 Task: Search one way flight ticket for 4 adults, 1 infant in seat and 1 infant on lap in premium economy from Tulsa: Tulsa International Airport to Springfield: Abraham Lincoln Capital Airport on 5-2-2023. Choice of flights is Alaska. Number of bags: 3 checked bags. Price is upto 93000. Outbound departure time preference is 17:45.
Action: Mouse moved to (280, 254)
Screenshot: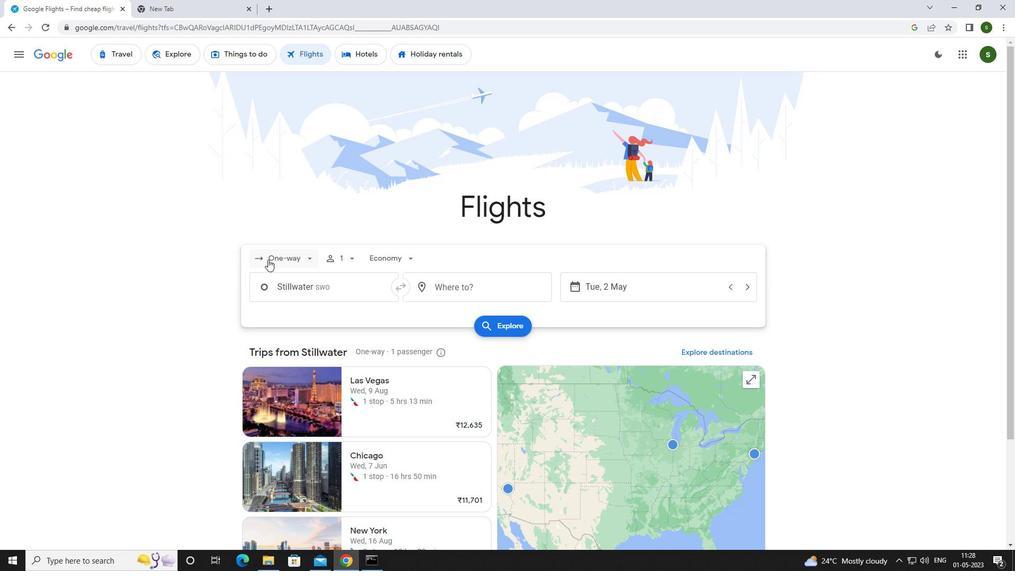 
Action: Mouse pressed left at (280, 254)
Screenshot: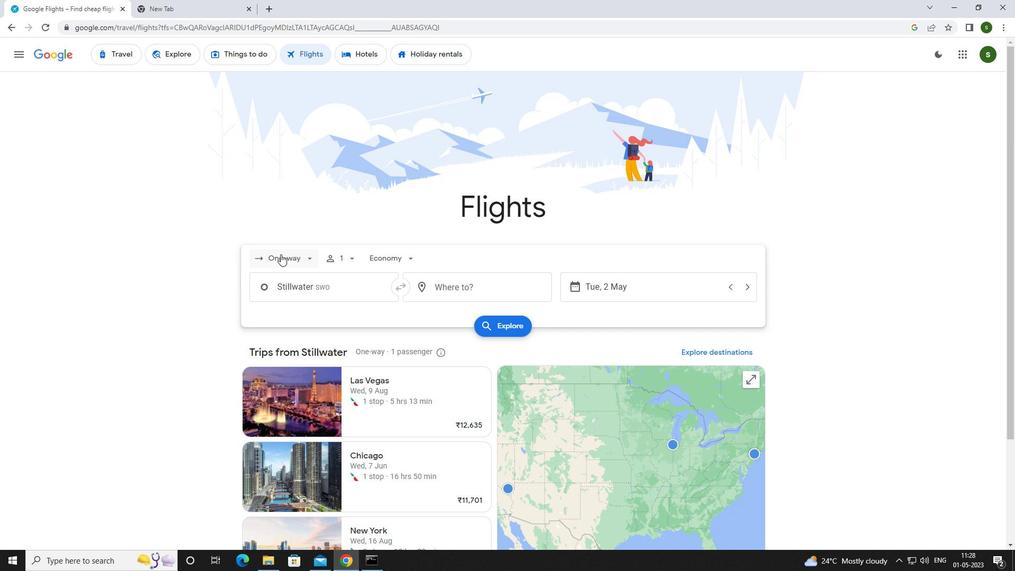 
Action: Mouse moved to (306, 304)
Screenshot: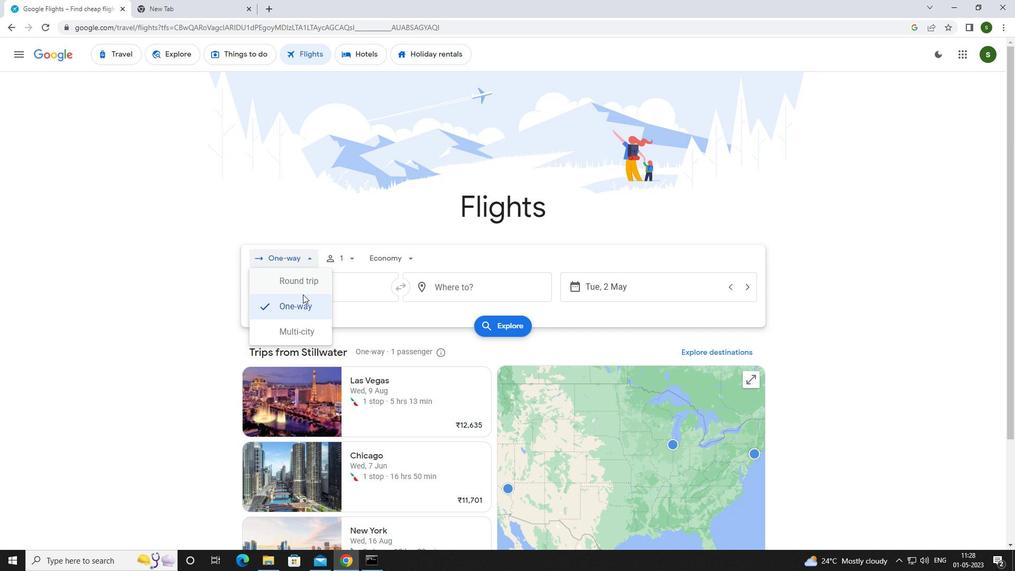 
Action: Mouse pressed left at (306, 304)
Screenshot: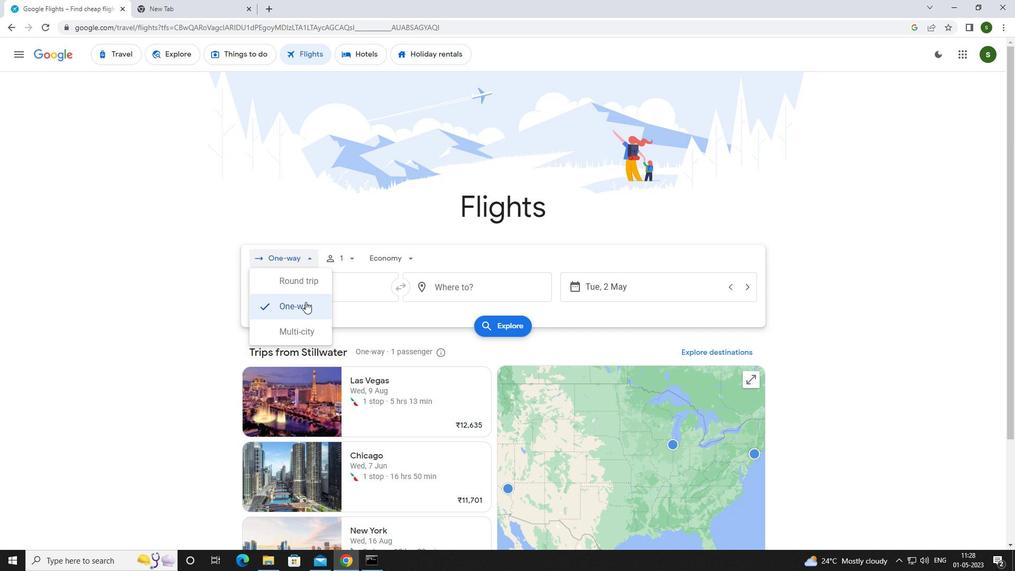 
Action: Mouse moved to (355, 259)
Screenshot: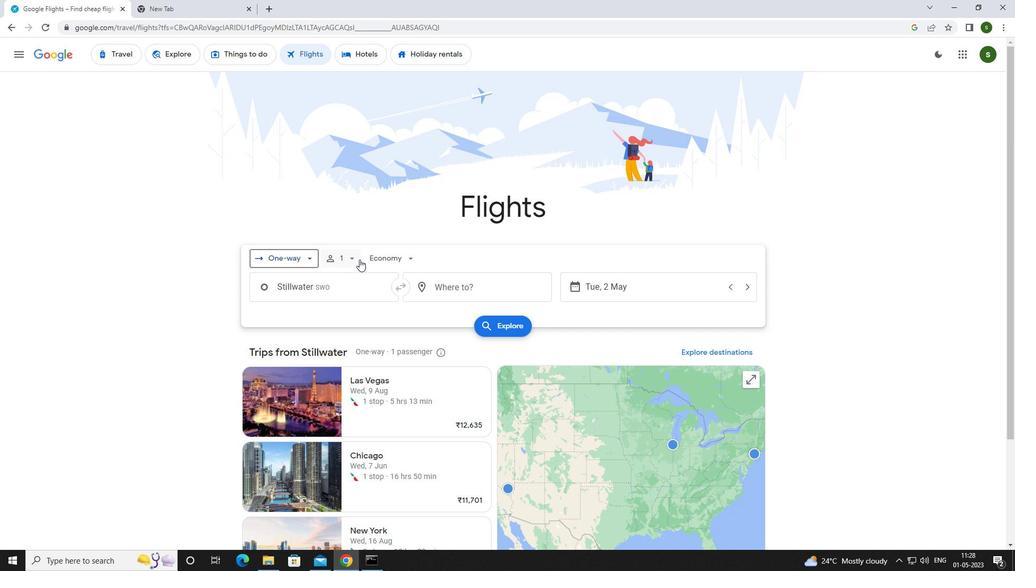 
Action: Mouse pressed left at (355, 259)
Screenshot: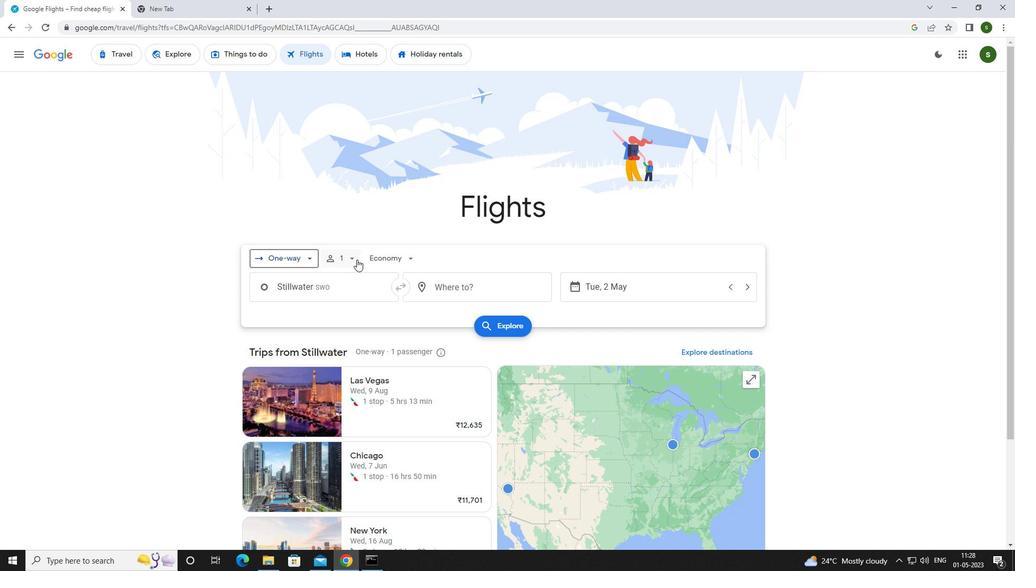 
Action: Mouse moved to (437, 283)
Screenshot: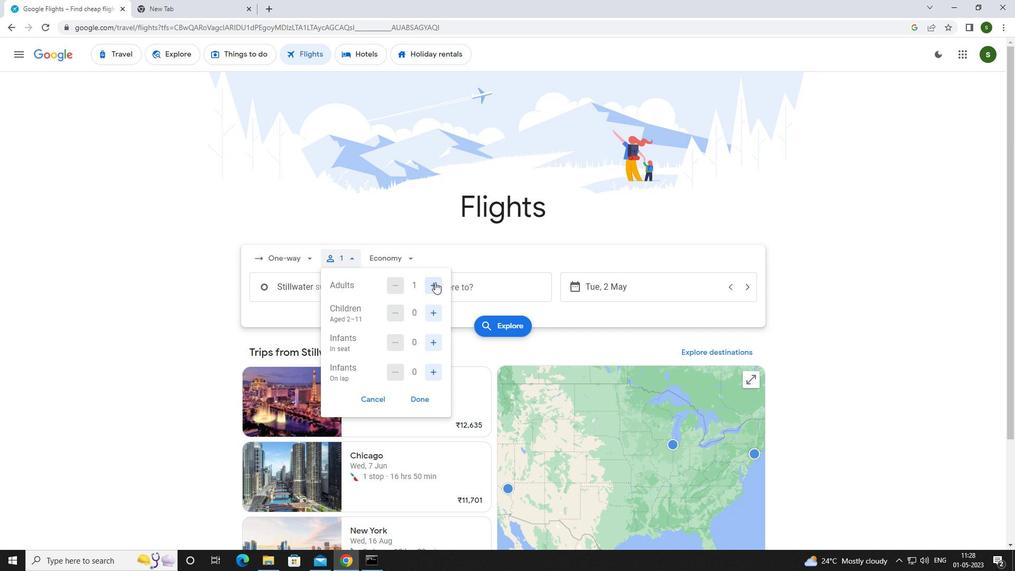 
Action: Mouse pressed left at (437, 283)
Screenshot: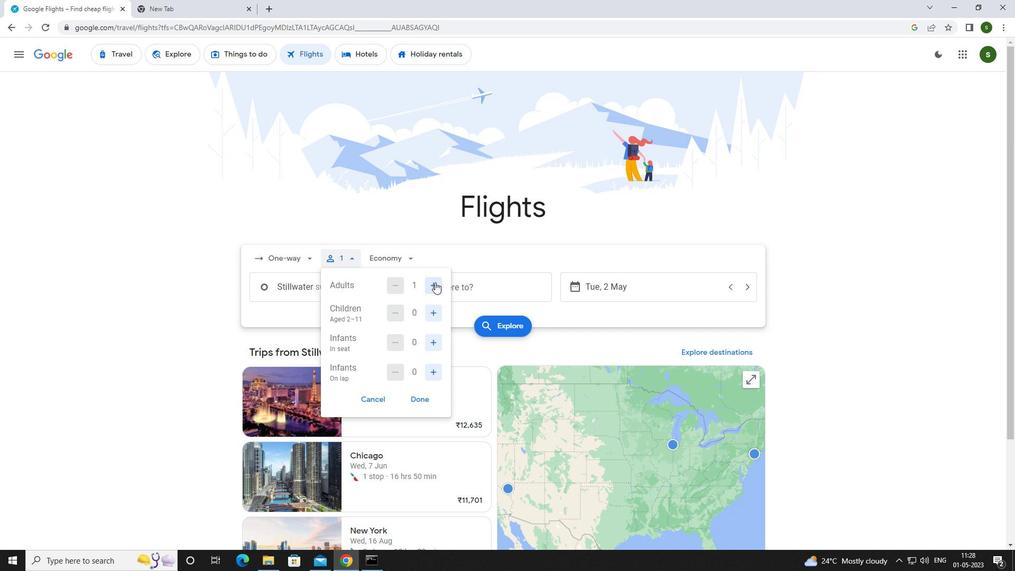 
Action: Mouse pressed left at (437, 283)
Screenshot: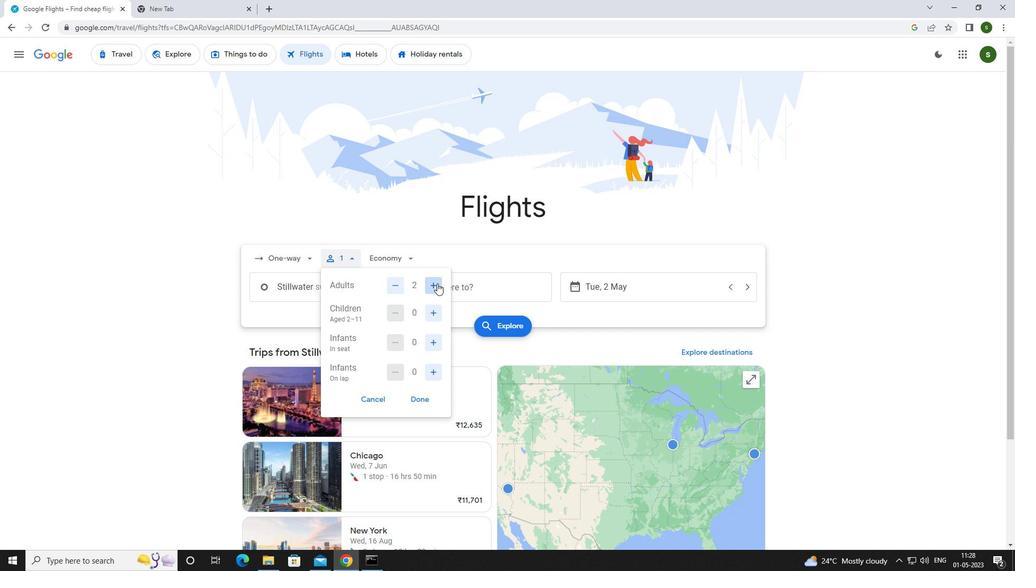 
Action: Mouse pressed left at (437, 283)
Screenshot: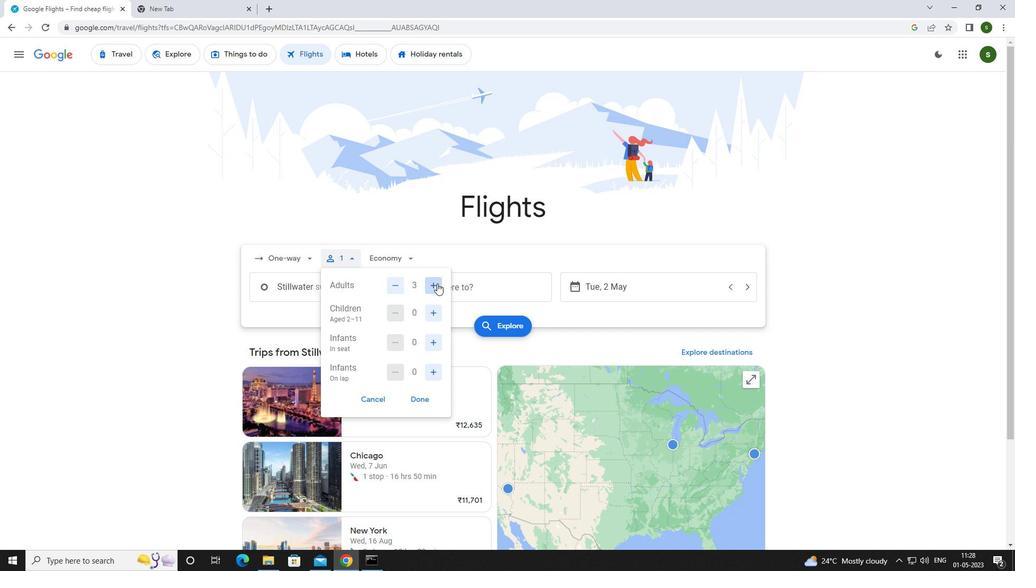 
Action: Mouse moved to (432, 346)
Screenshot: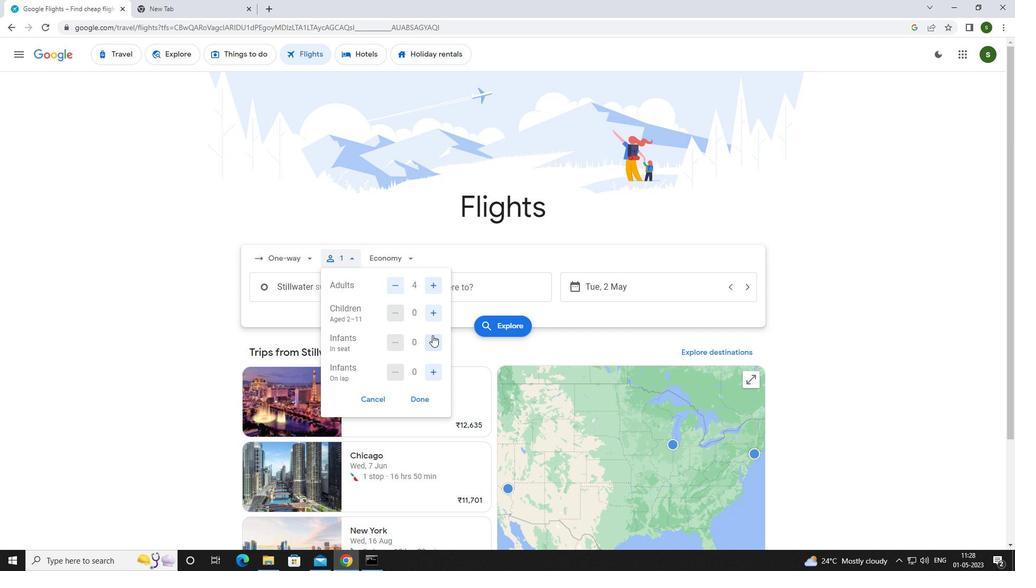 
Action: Mouse pressed left at (432, 346)
Screenshot: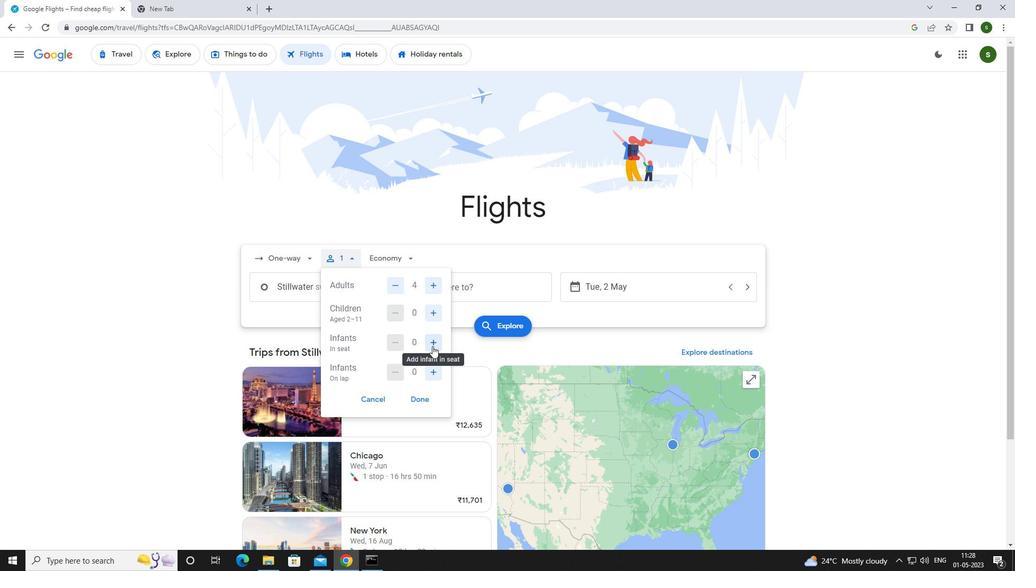 
Action: Mouse moved to (433, 372)
Screenshot: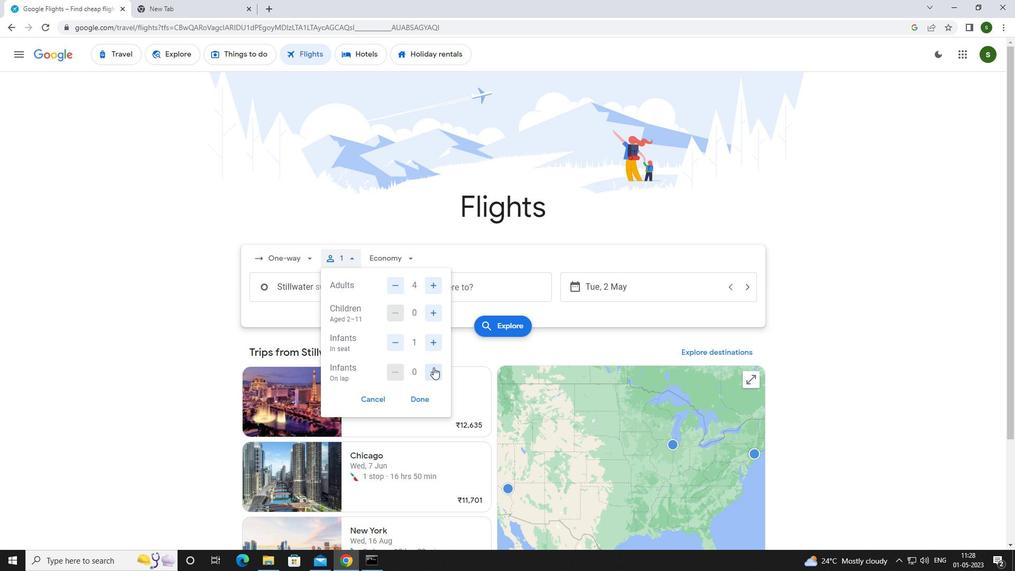 
Action: Mouse pressed left at (433, 372)
Screenshot: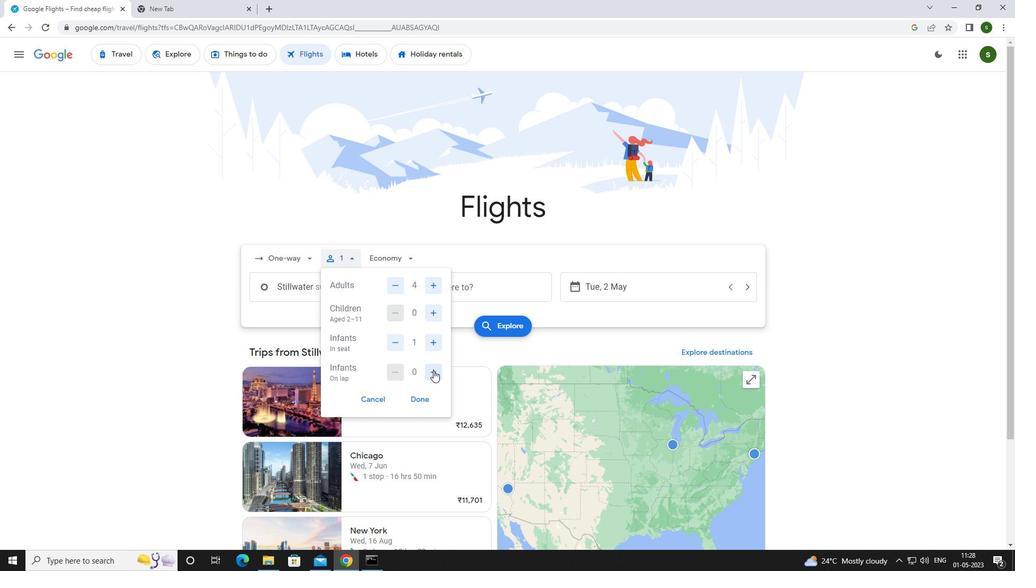 
Action: Mouse moved to (400, 257)
Screenshot: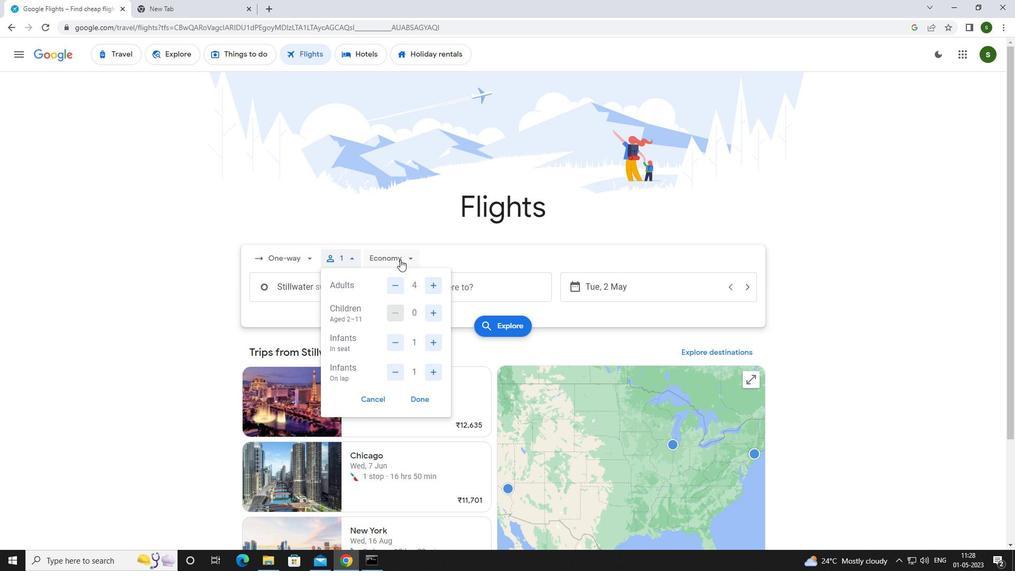 
Action: Mouse pressed left at (400, 257)
Screenshot: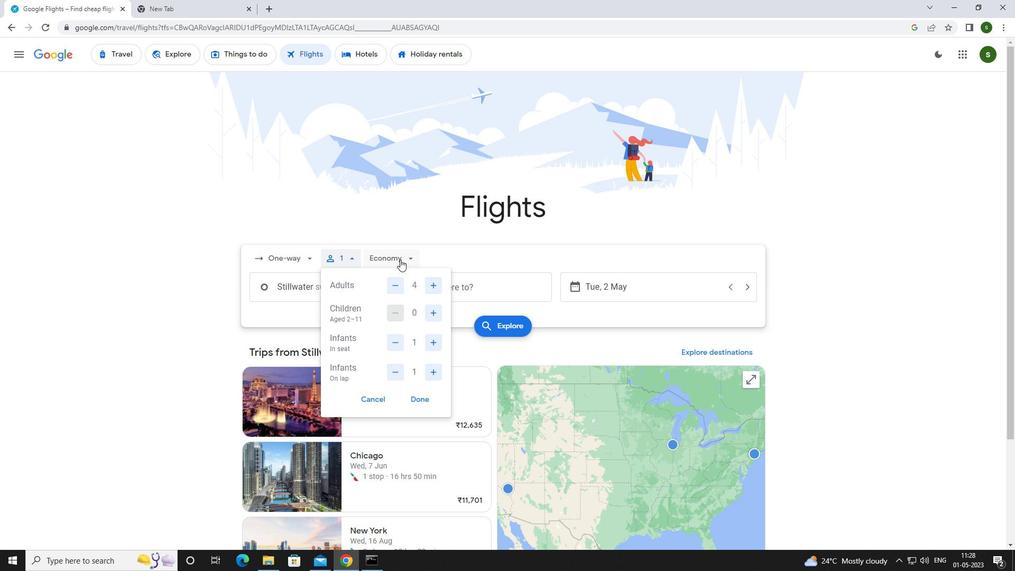 
Action: Mouse moved to (416, 308)
Screenshot: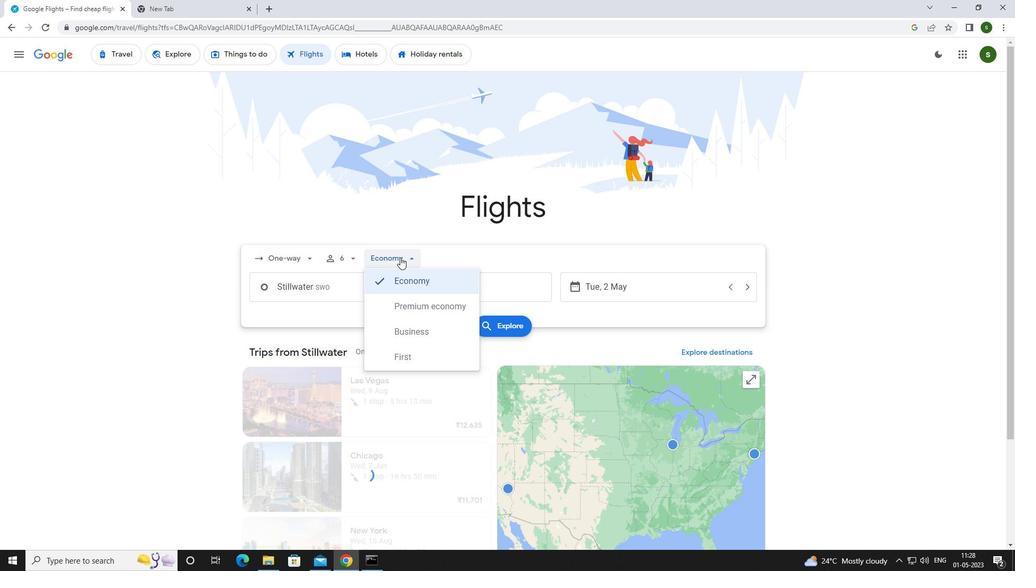 
Action: Mouse pressed left at (416, 308)
Screenshot: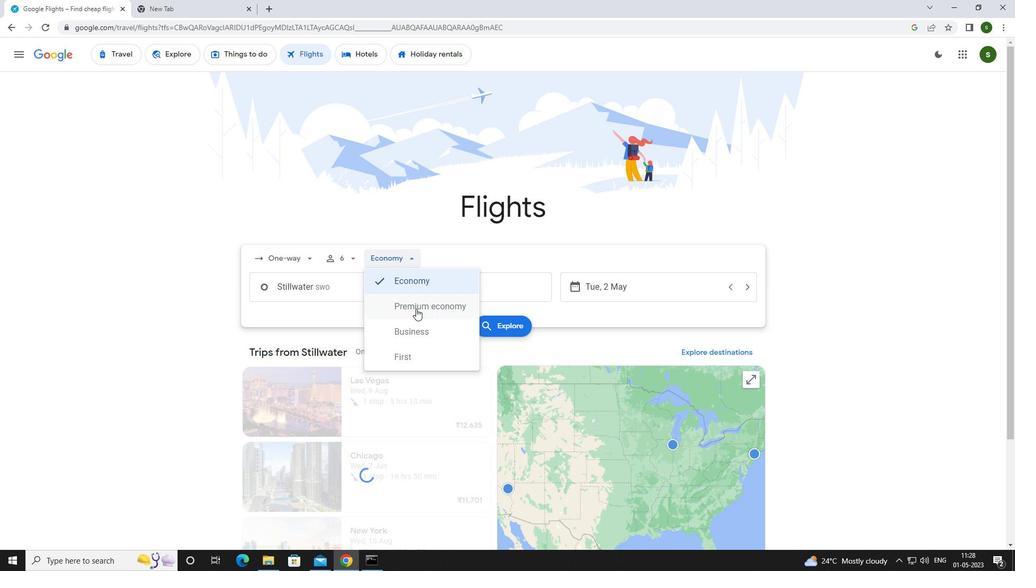 
Action: Mouse moved to (360, 291)
Screenshot: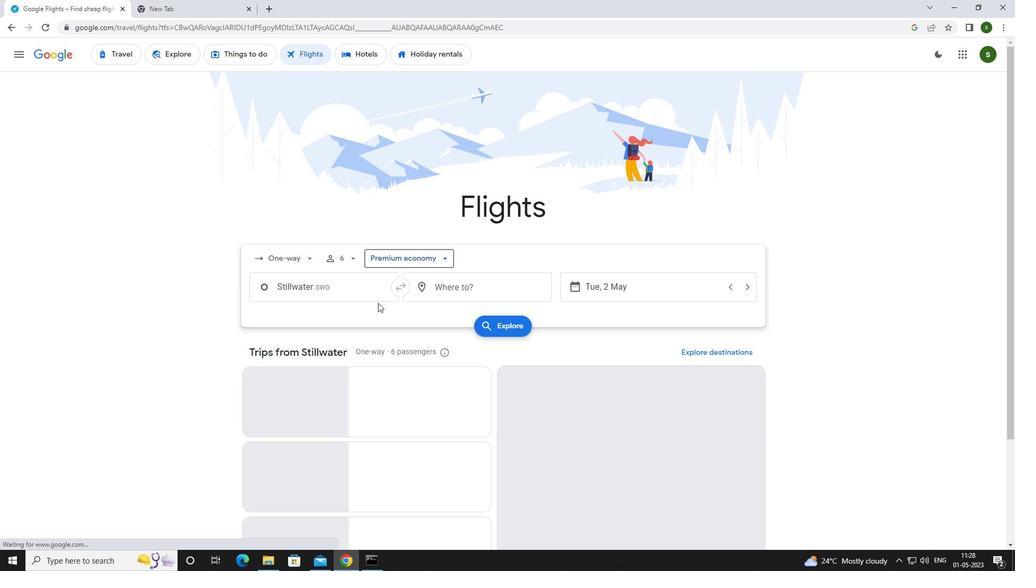 
Action: Mouse pressed left at (360, 291)
Screenshot: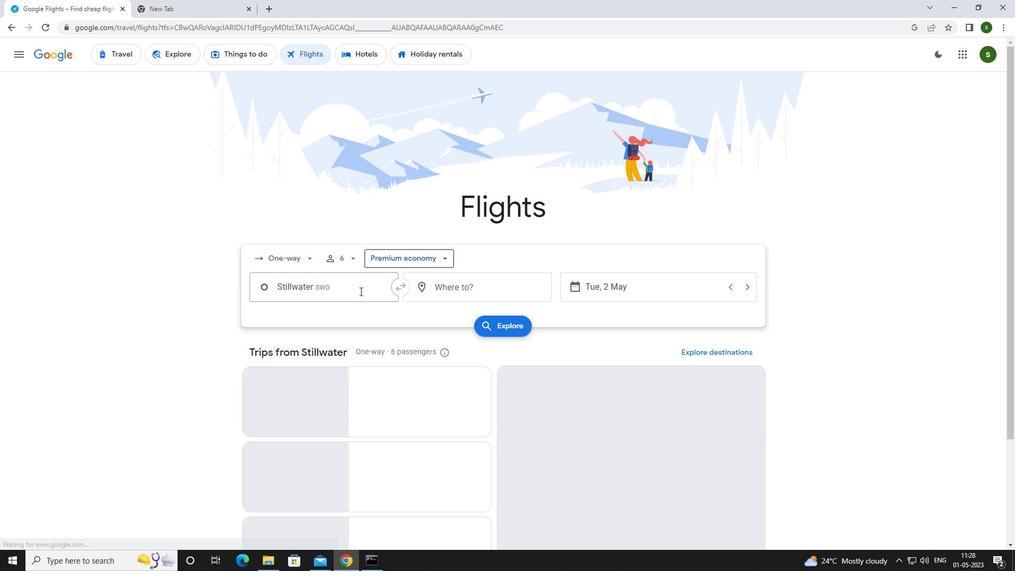 
Action: Key pressed t<Key.caps_lock>ulsa
Screenshot: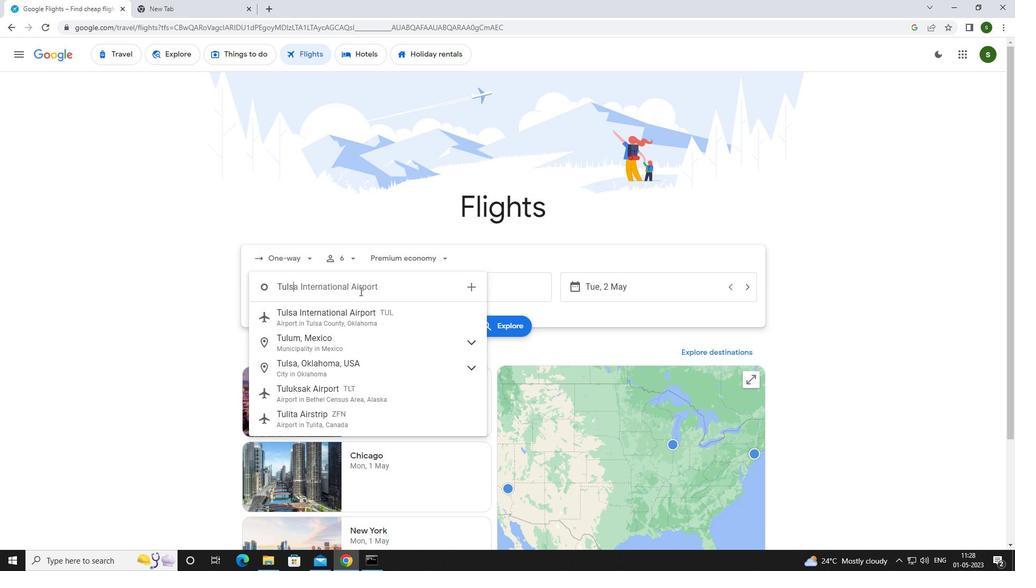 
Action: Mouse moved to (356, 339)
Screenshot: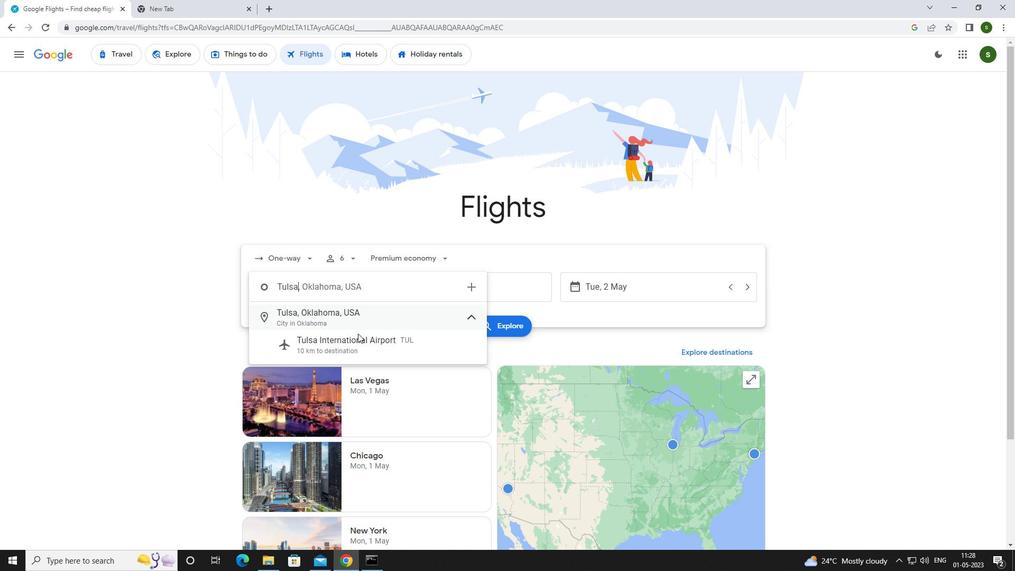 
Action: Mouse pressed left at (356, 339)
Screenshot: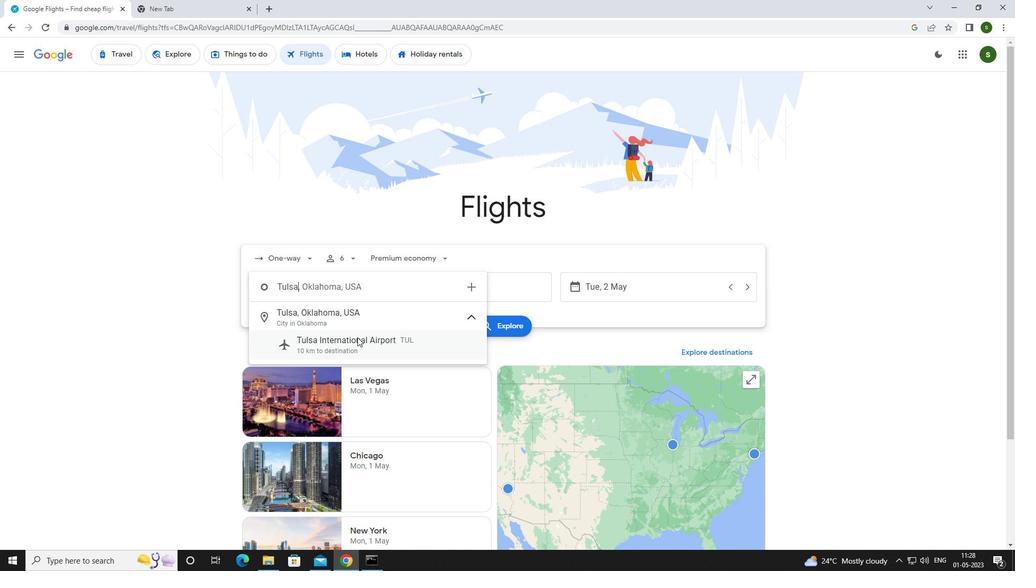 
Action: Mouse moved to (463, 287)
Screenshot: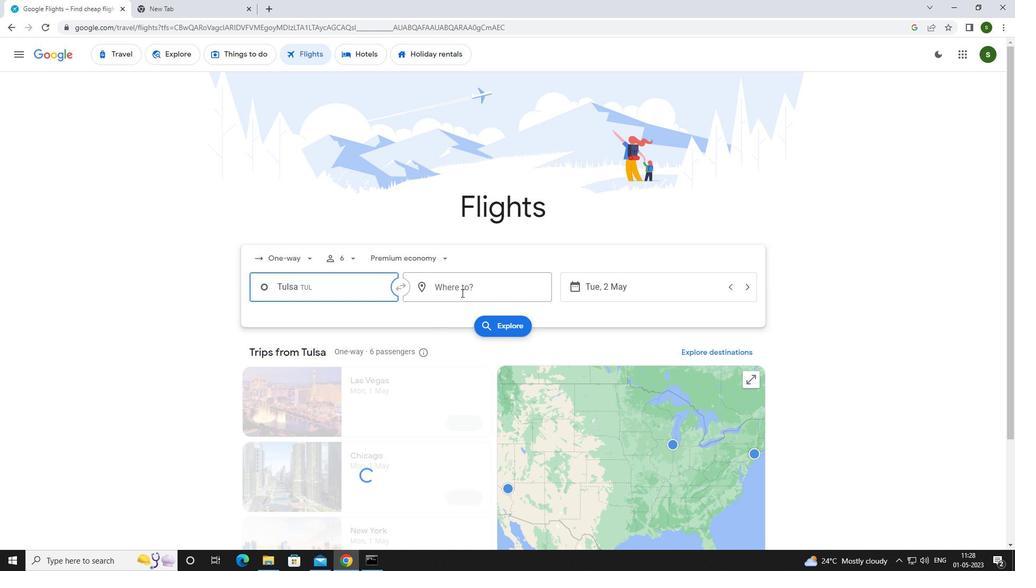 
Action: Mouse pressed left at (463, 287)
Screenshot: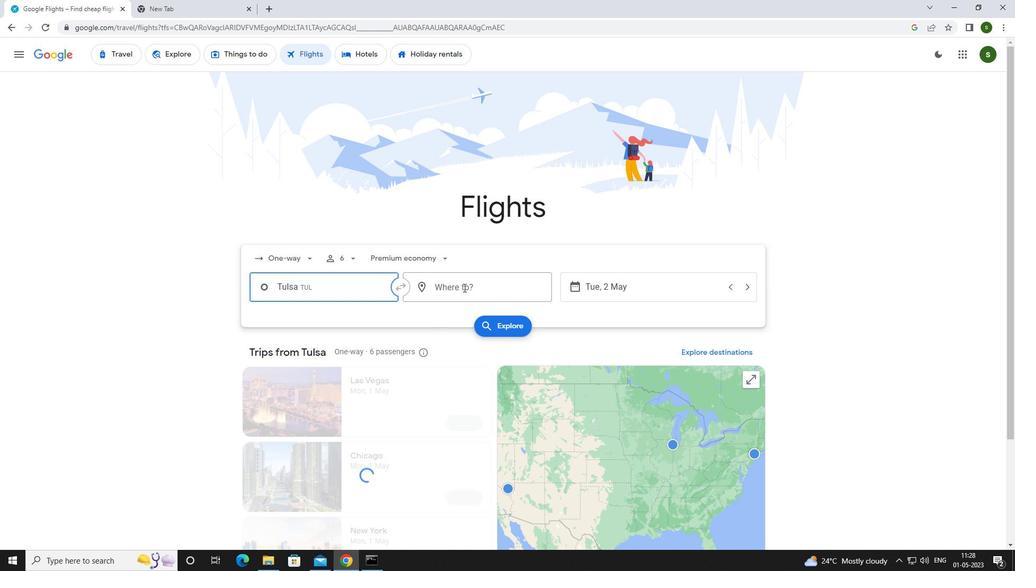 
Action: Mouse moved to (471, 283)
Screenshot: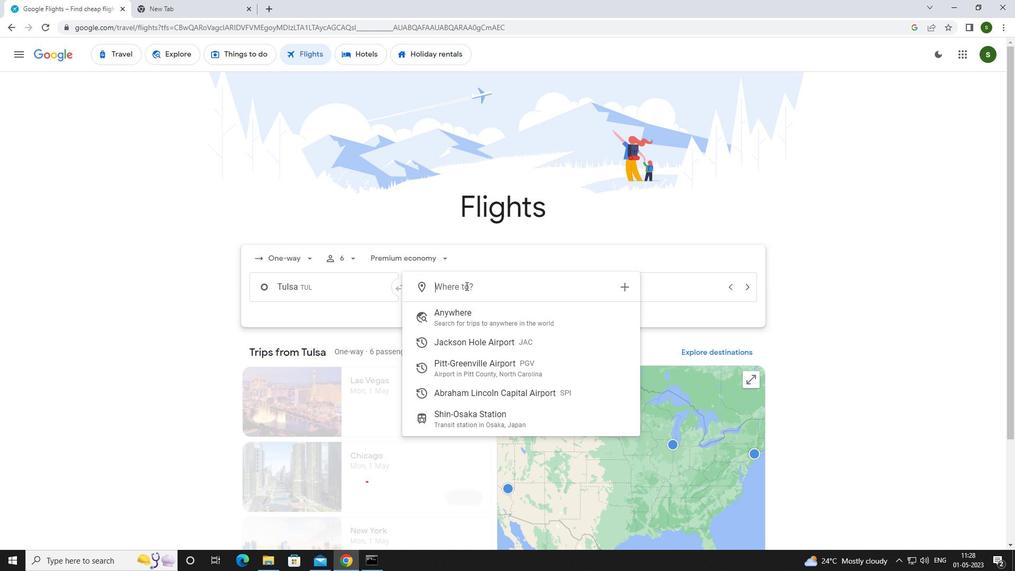 
Action: Key pressed <Key.tab><Key.caps_lock>
Screenshot: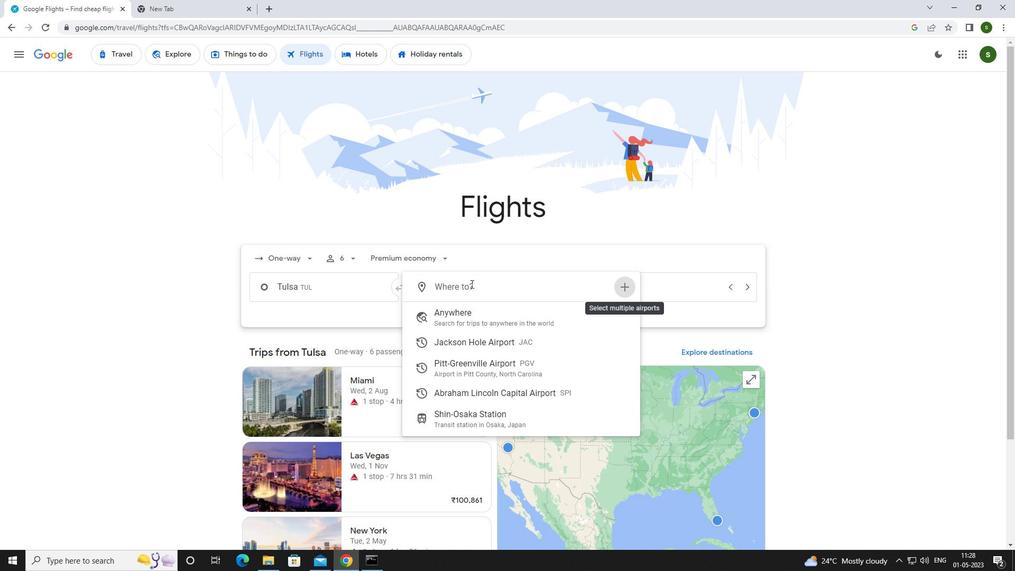 
Action: Mouse moved to (519, 290)
Screenshot: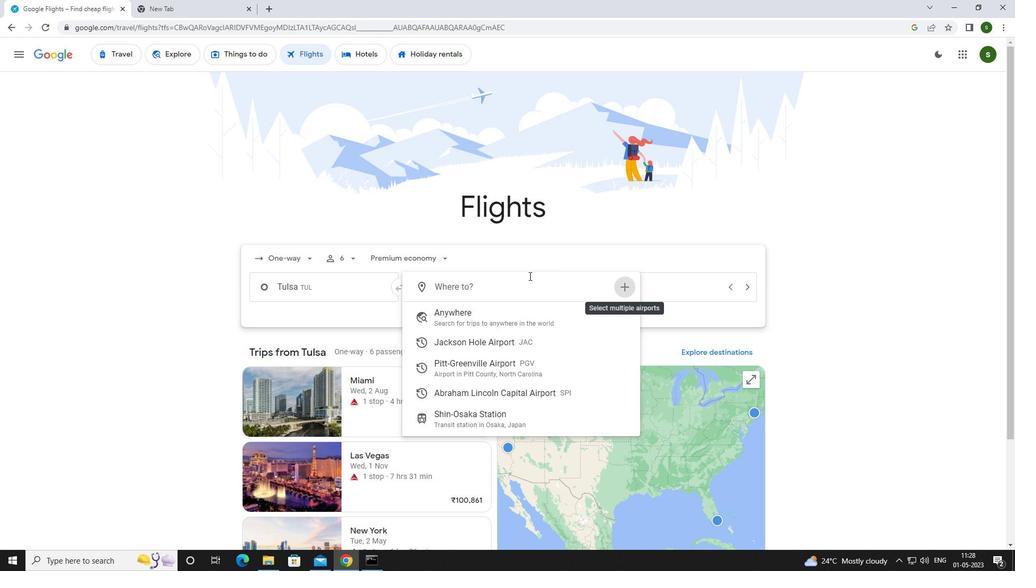 
Action: Mouse pressed left at (519, 290)
Screenshot: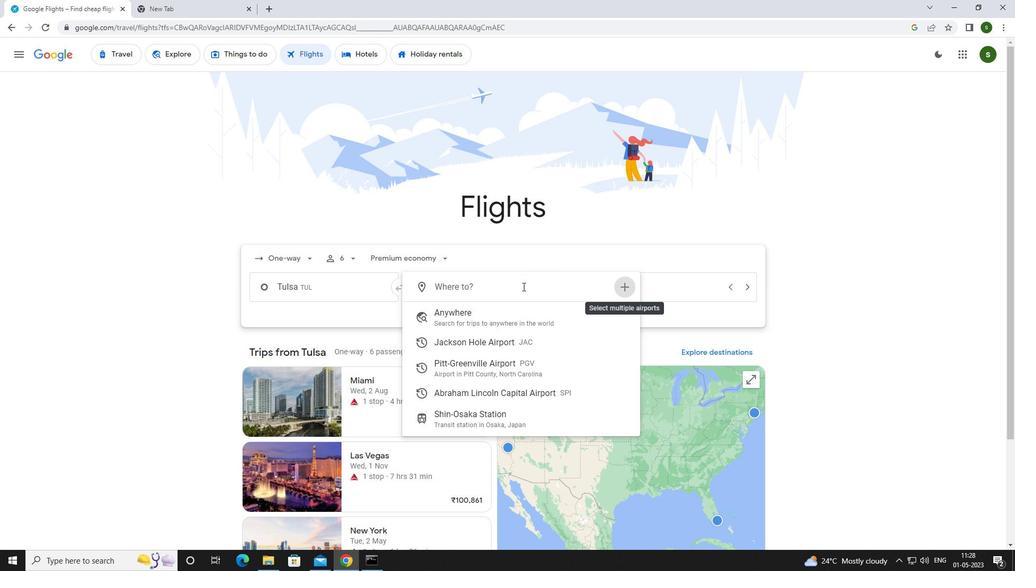 
Action: Key pressed s<Key.caps_lock>pringfield
Screenshot: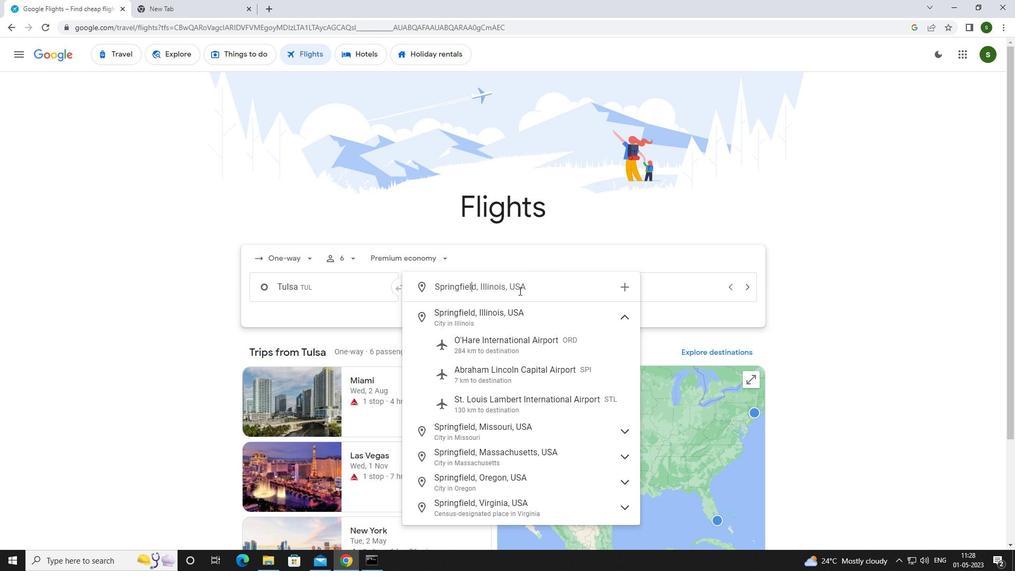 
Action: Mouse moved to (506, 366)
Screenshot: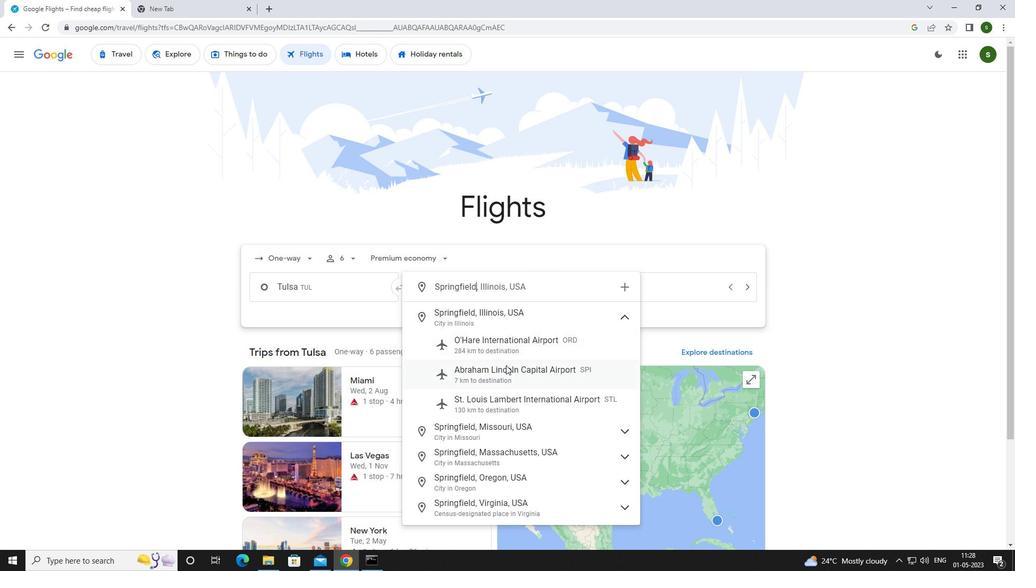 
Action: Mouse pressed left at (506, 366)
Screenshot: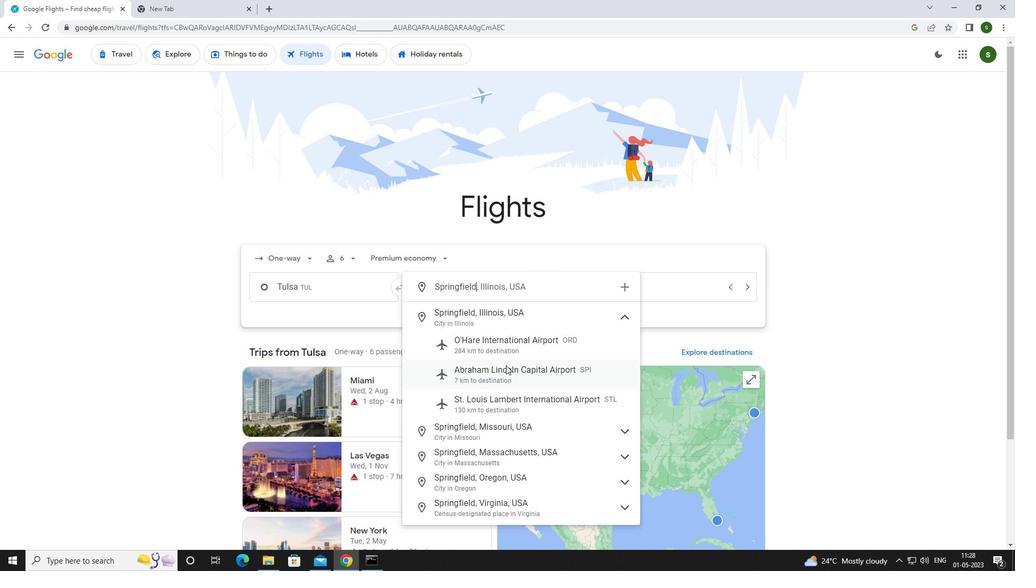 
Action: Mouse moved to (646, 291)
Screenshot: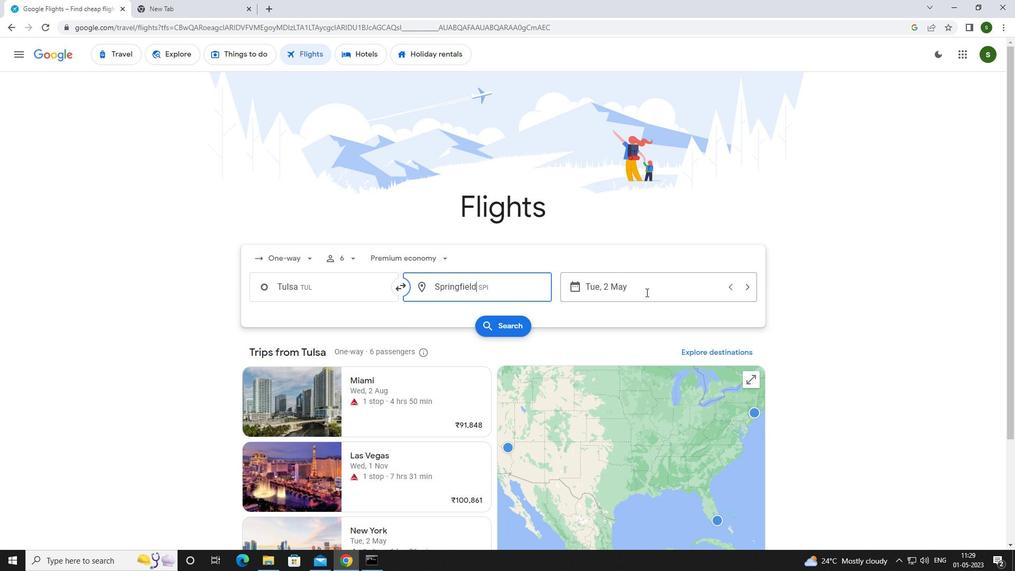 
Action: Mouse pressed left at (646, 291)
Screenshot: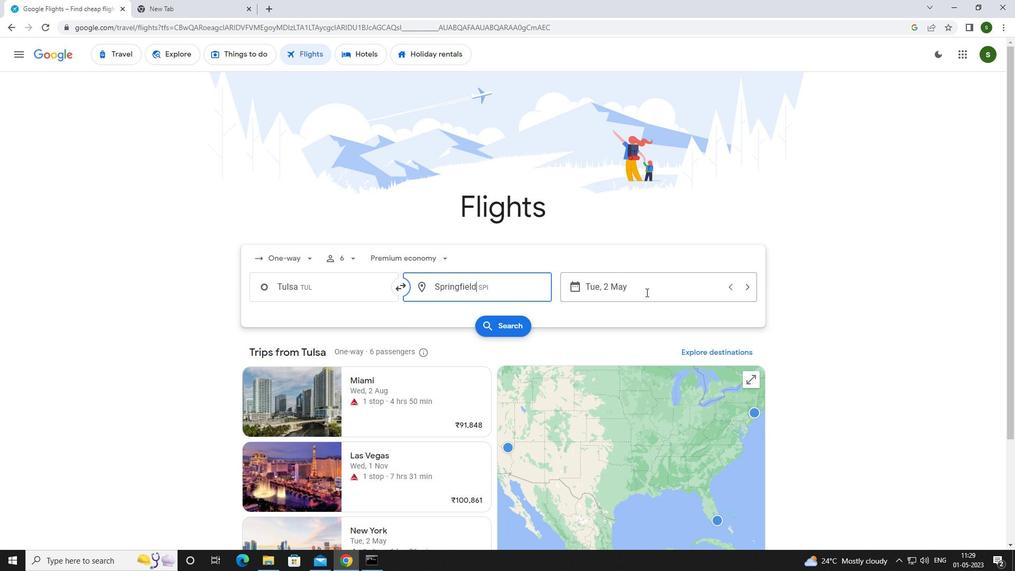 
Action: Mouse moved to (431, 358)
Screenshot: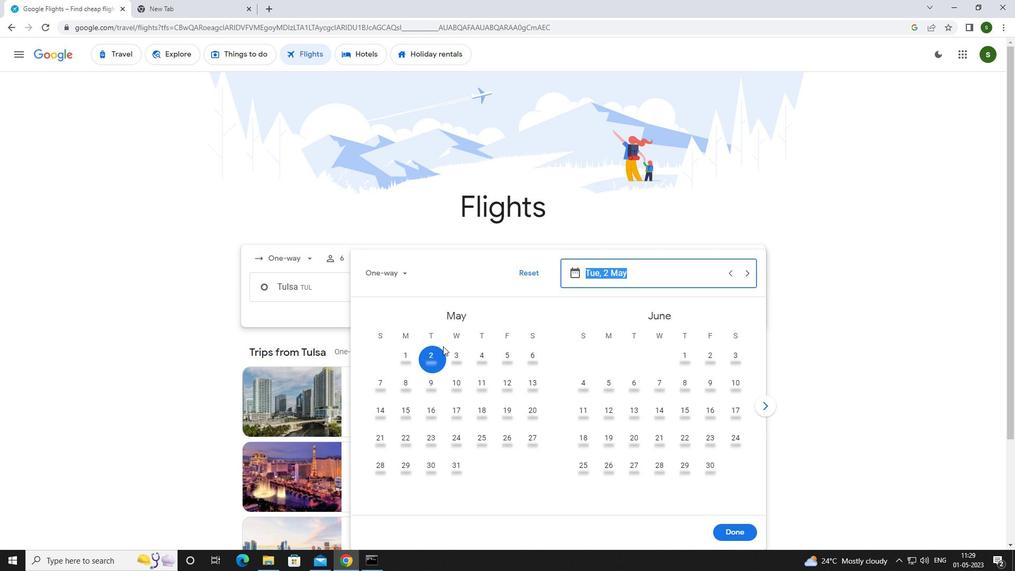 
Action: Mouse pressed left at (431, 358)
Screenshot: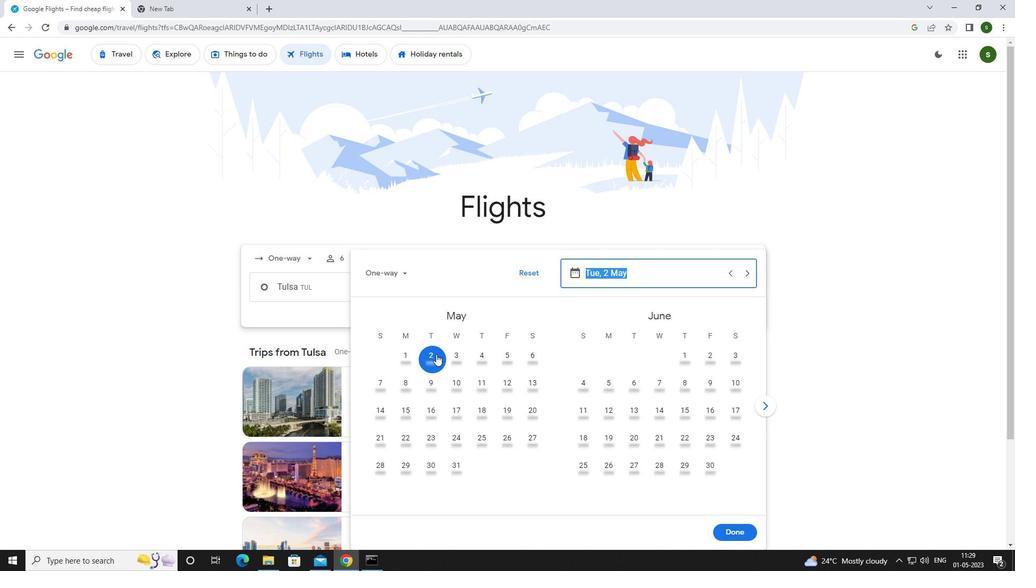
Action: Mouse moved to (742, 533)
Screenshot: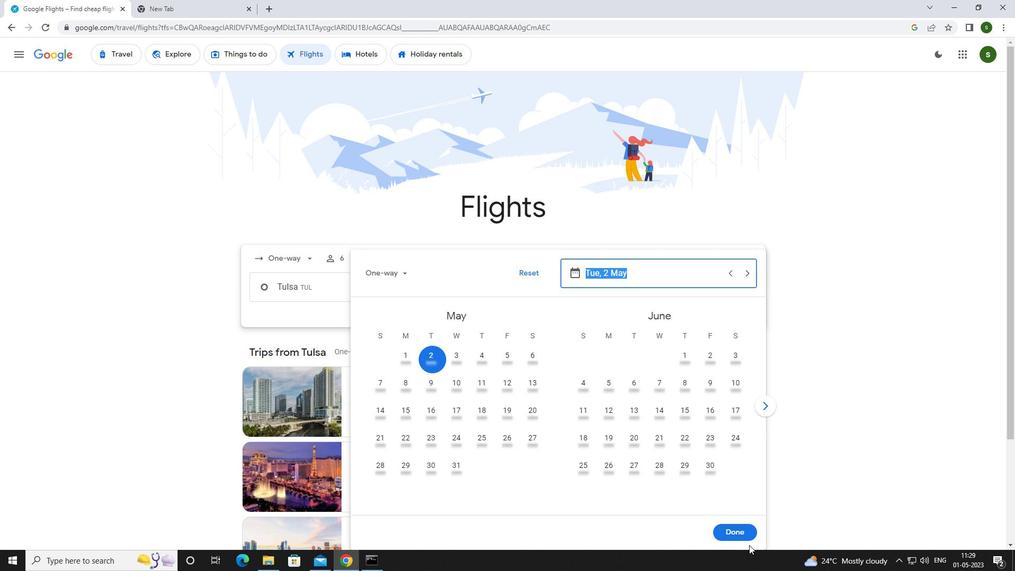 
Action: Mouse pressed left at (742, 533)
Screenshot: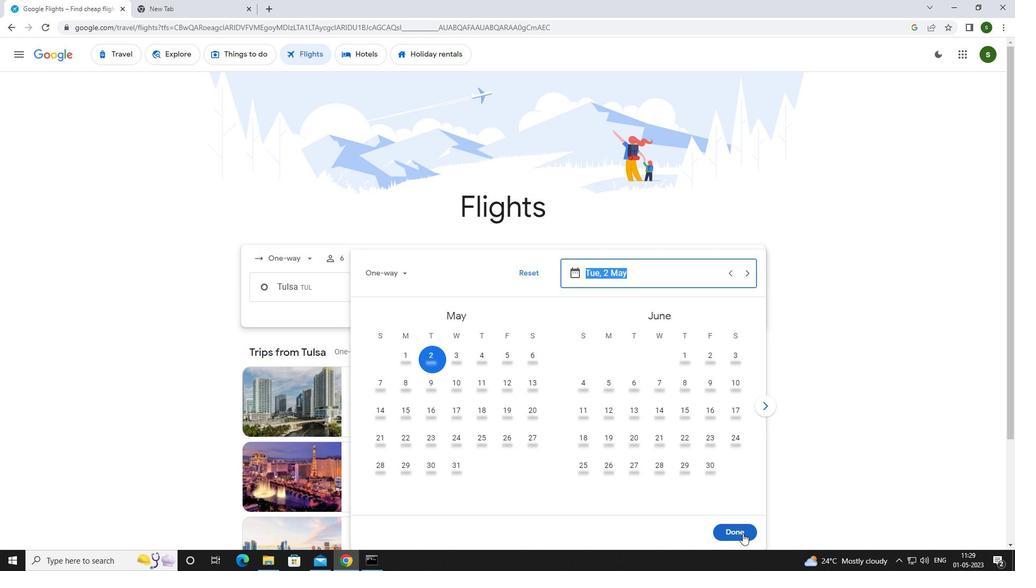 
Action: Mouse moved to (521, 323)
Screenshot: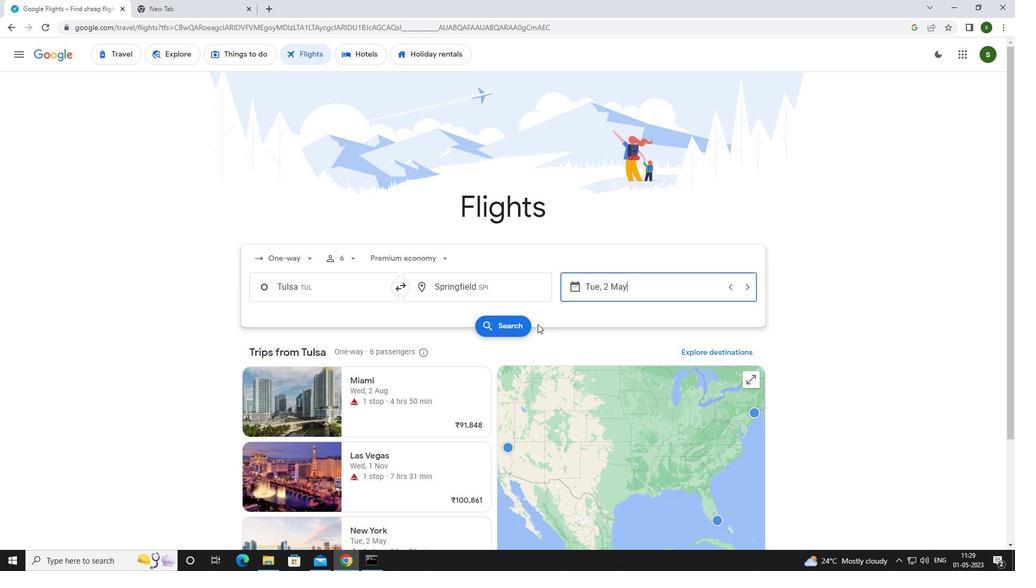 
Action: Mouse pressed left at (521, 323)
Screenshot: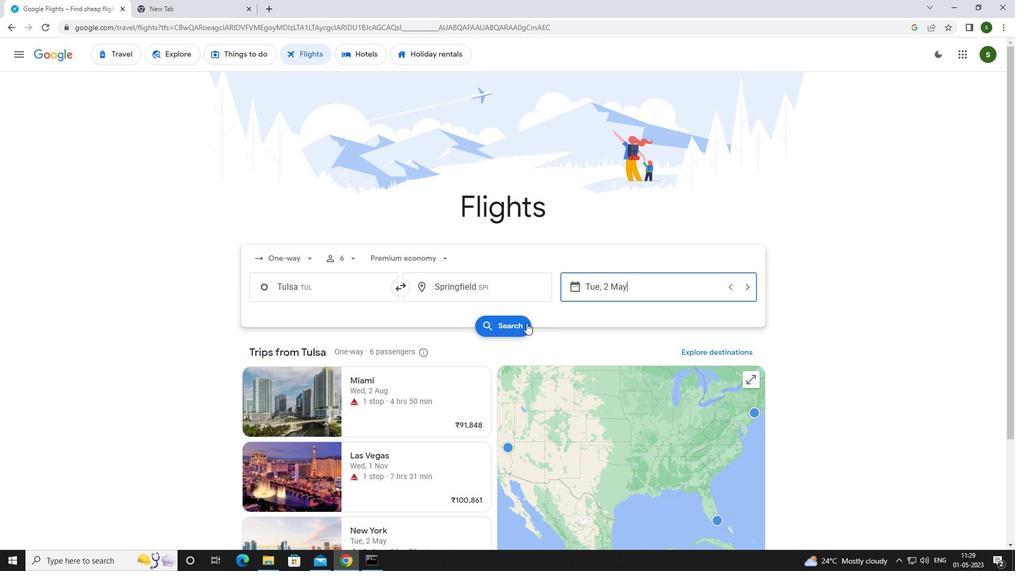 
Action: Mouse moved to (266, 151)
Screenshot: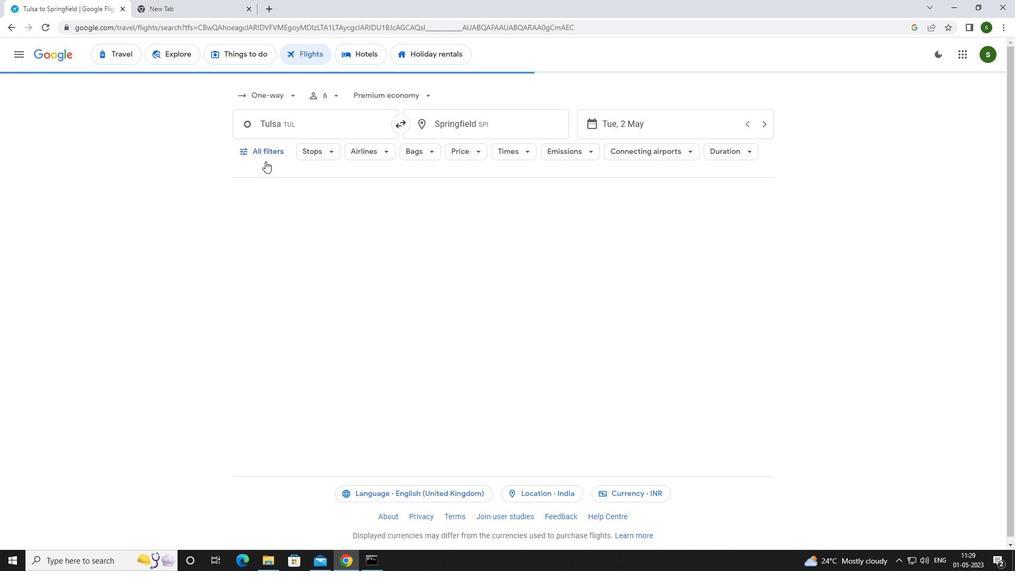 
Action: Mouse pressed left at (266, 151)
Screenshot: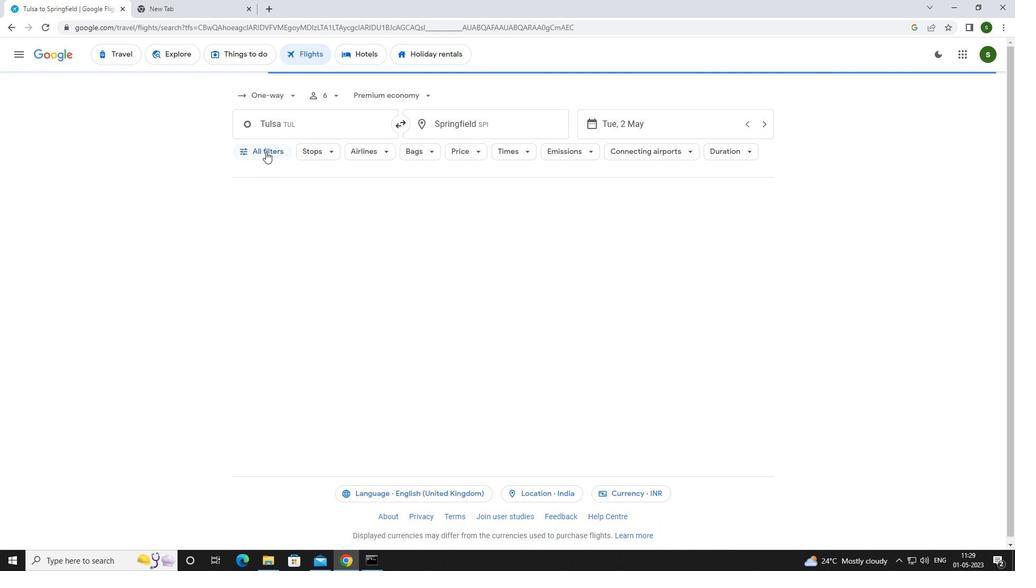 
Action: Mouse moved to (395, 373)
Screenshot: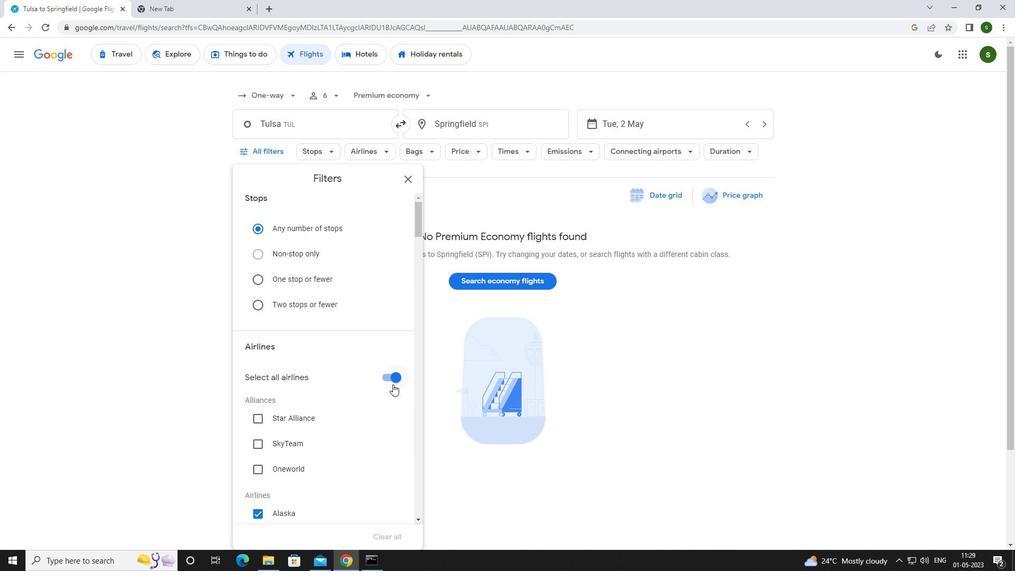 
Action: Mouse pressed left at (395, 373)
Screenshot: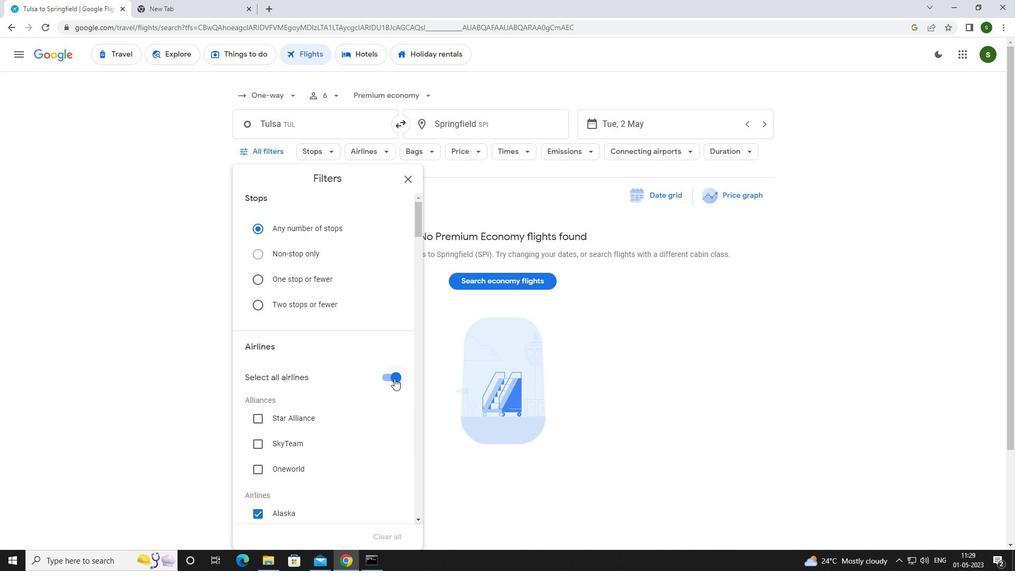 
Action: Mouse moved to (323, 323)
Screenshot: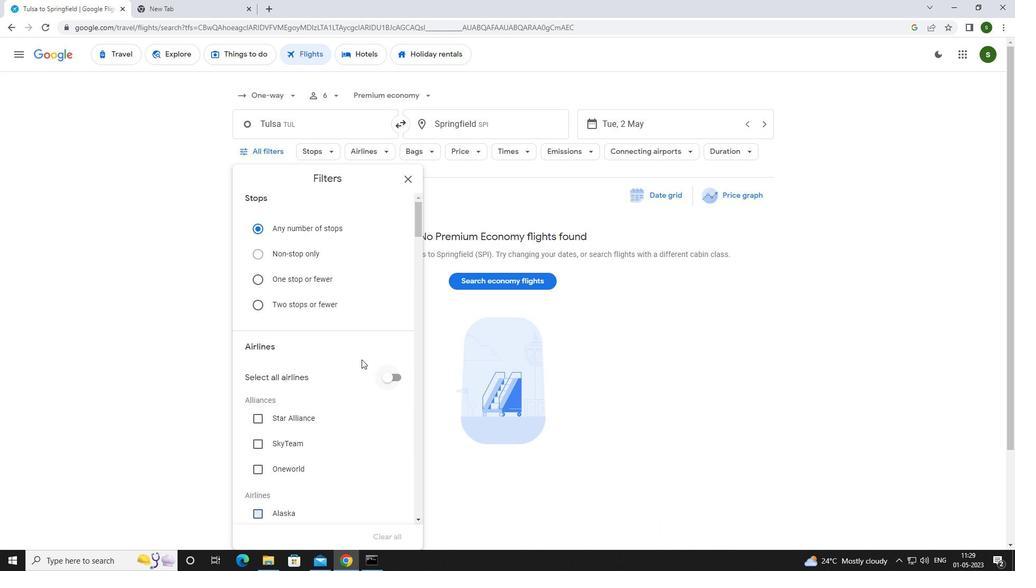 
Action: Mouse scrolled (323, 322) with delta (0, 0)
Screenshot: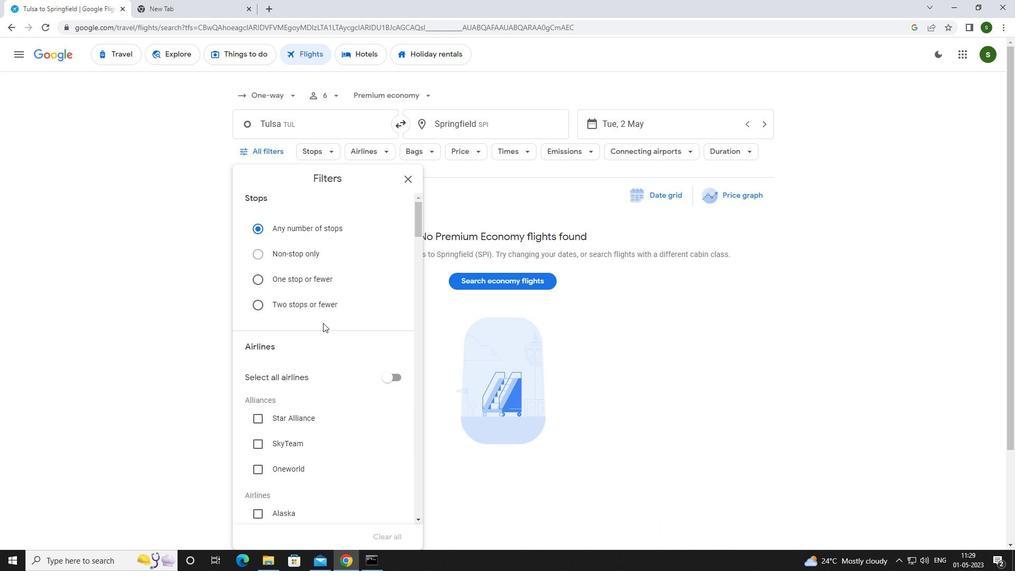 
Action: Mouse scrolled (323, 322) with delta (0, 0)
Screenshot: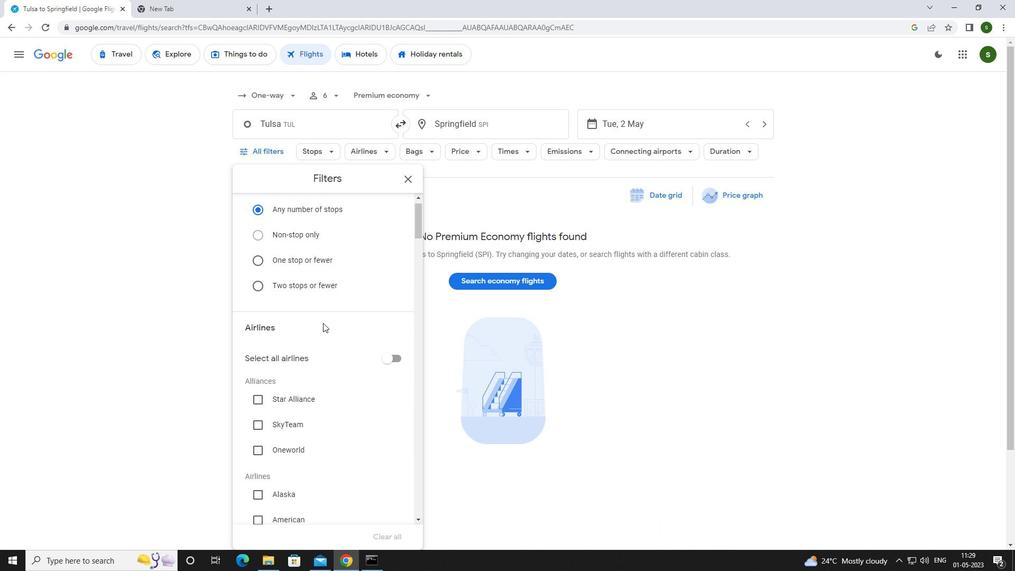 
Action: Mouse scrolled (323, 322) with delta (0, 0)
Screenshot: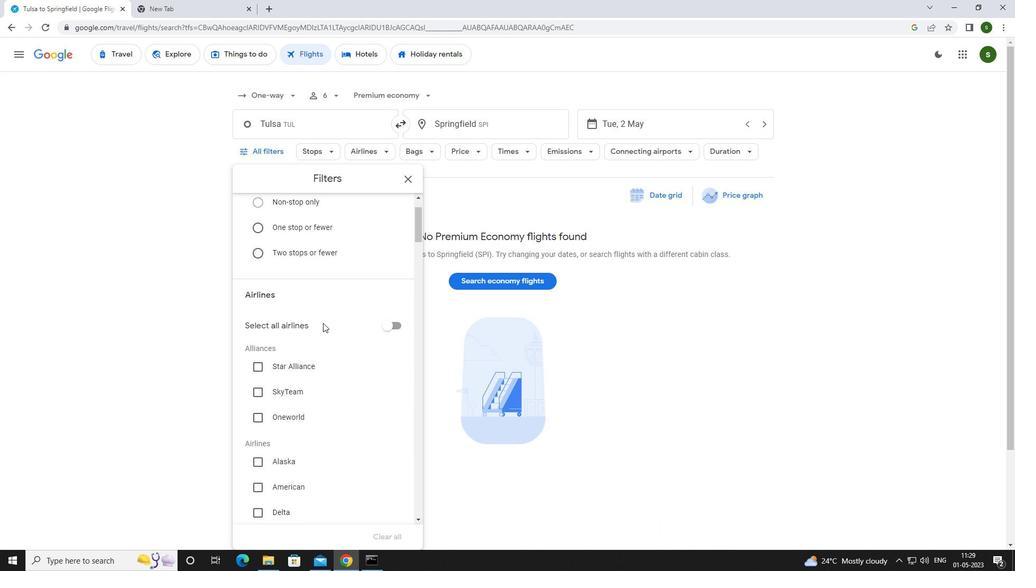 
Action: Mouse moved to (273, 355)
Screenshot: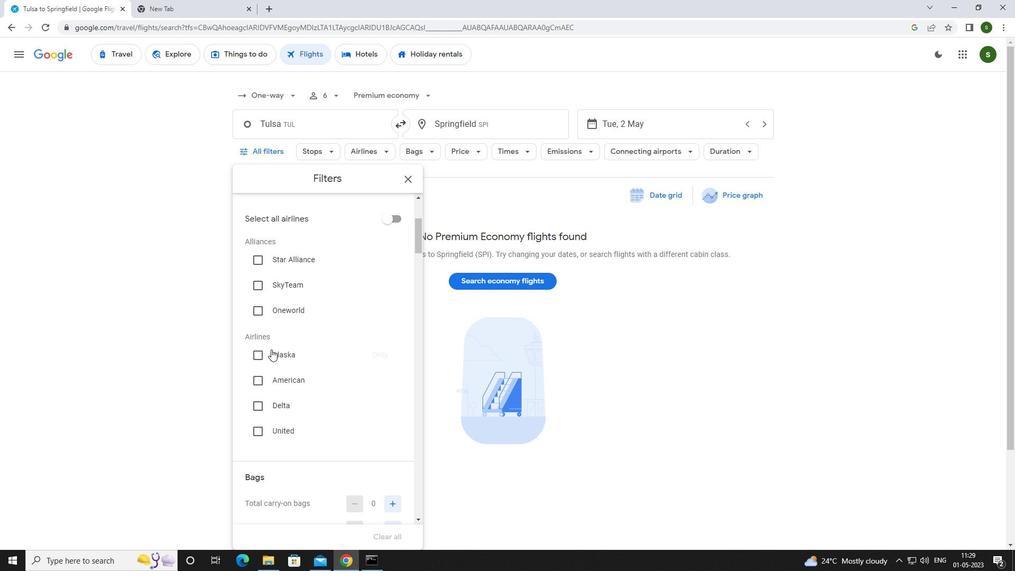 
Action: Mouse pressed left at (273, 355)
Screenshot: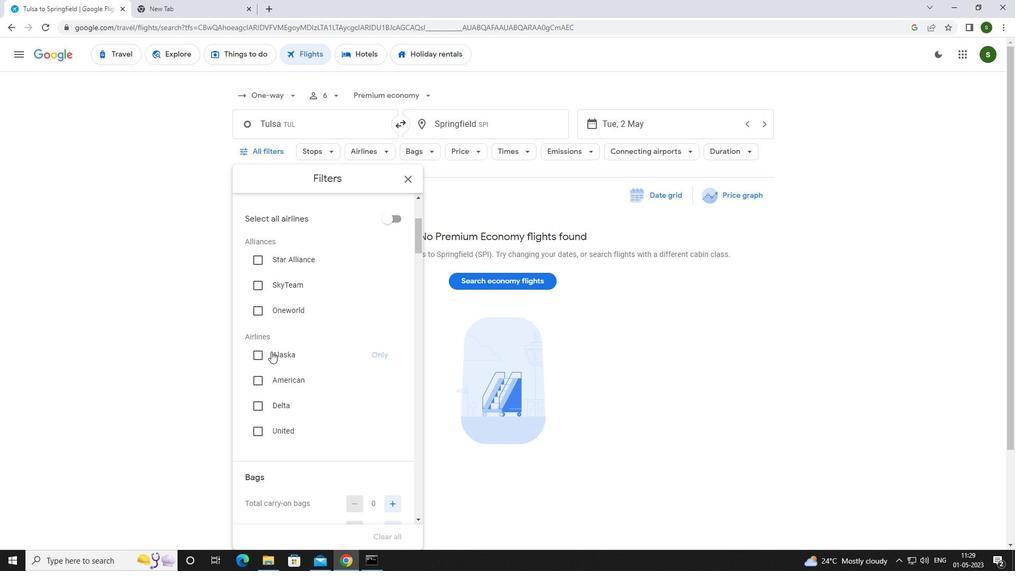 
Action: Mouse moved to (317, 344)
Screenshot: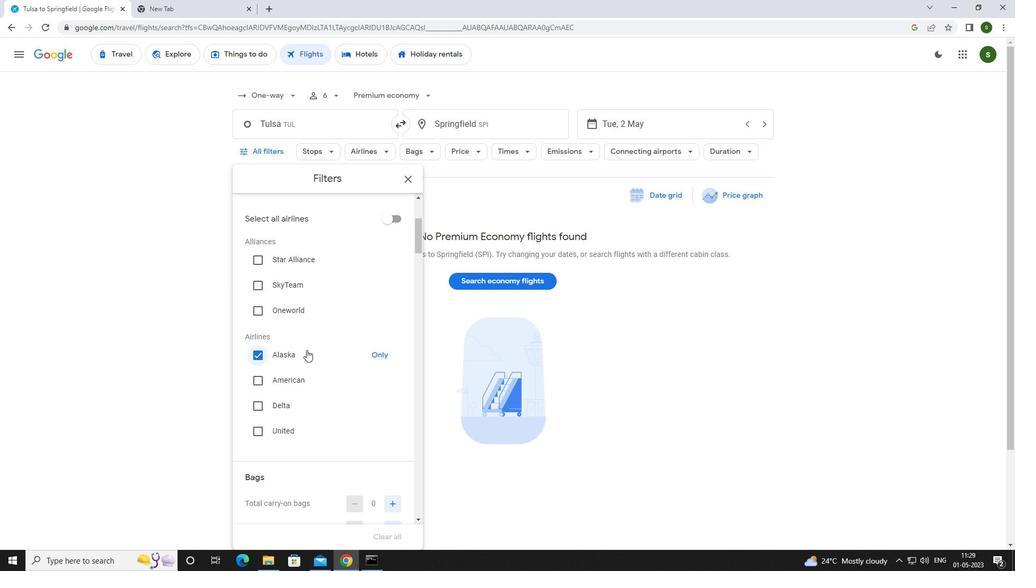 
Action: Mouse scrolled (317, 344) with delta (0, 0)
Screenshot: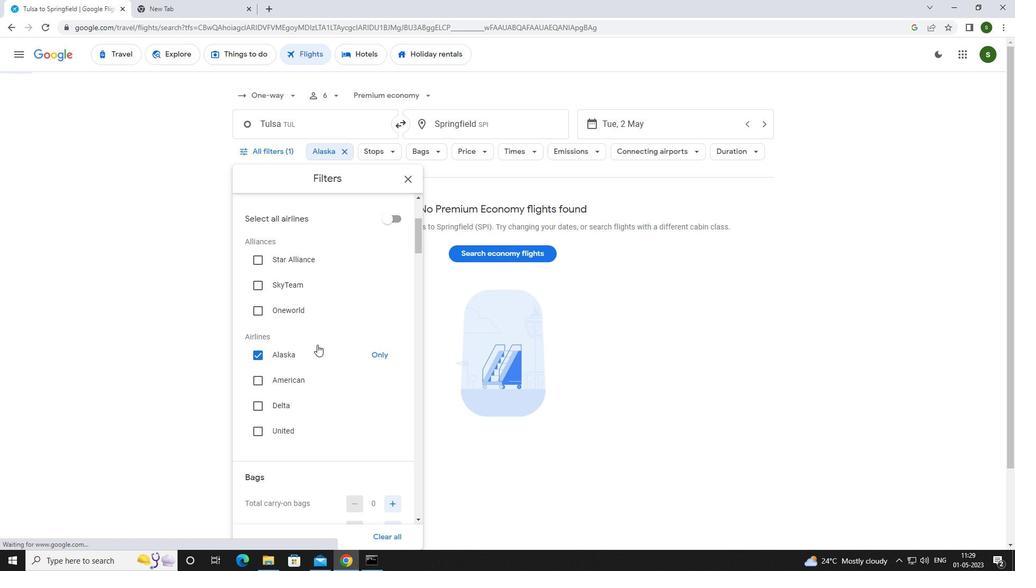 
Action: Mouse scrolled (317, 344) with delta (0, 0)
Screenshot: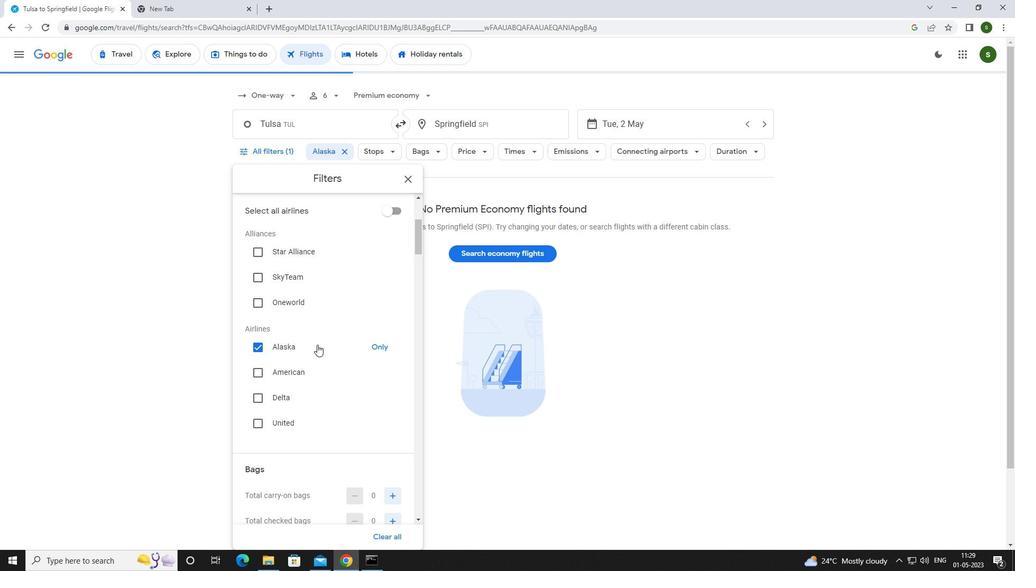 
Action: Mouse scrolled (317, 344) with delta (0, 0)
Screenshot: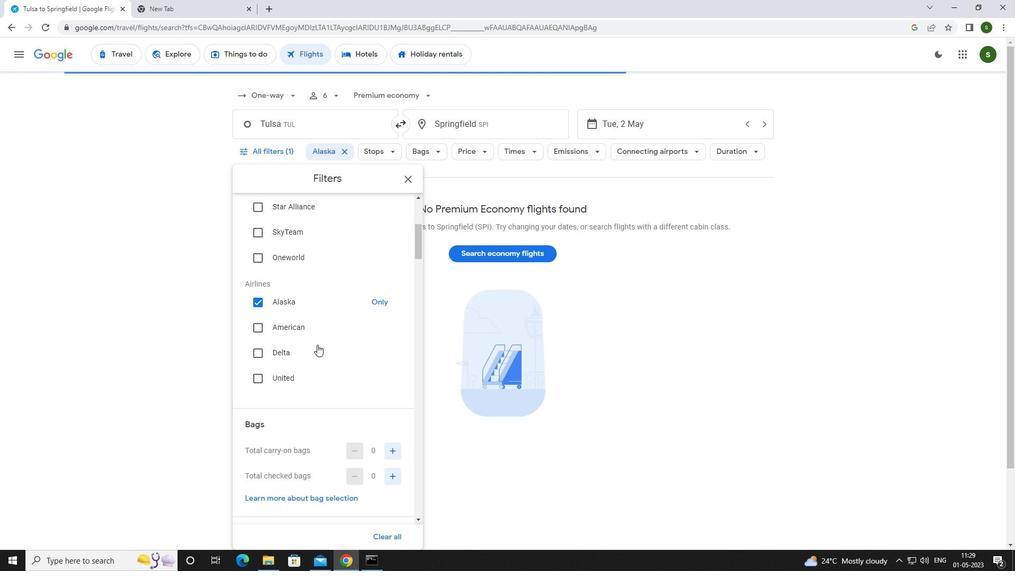 
Action: Mouse moved to (393, 368)
Screenshot: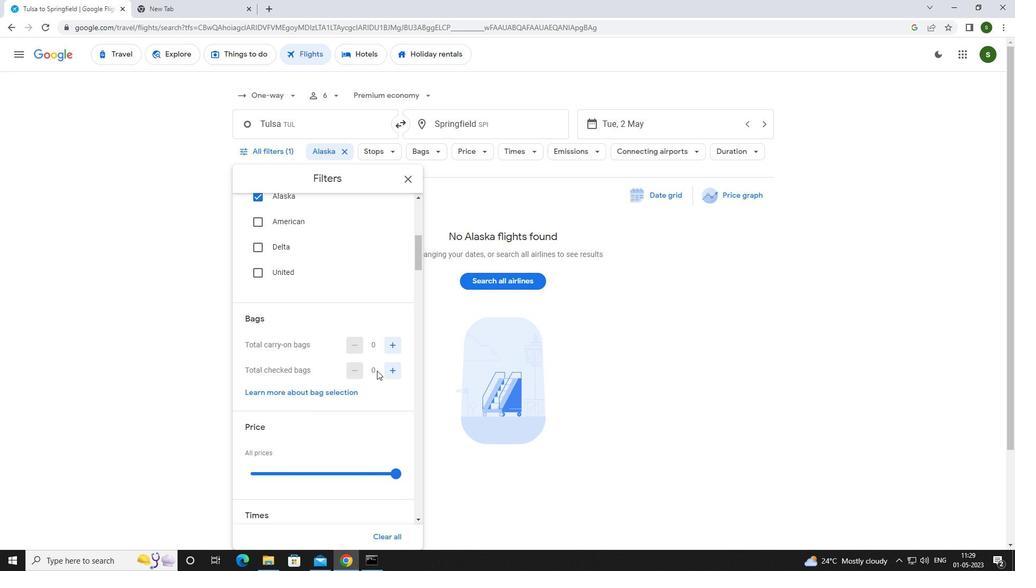 
Action: Mouse pressed left at (393, 368)
Screenshot: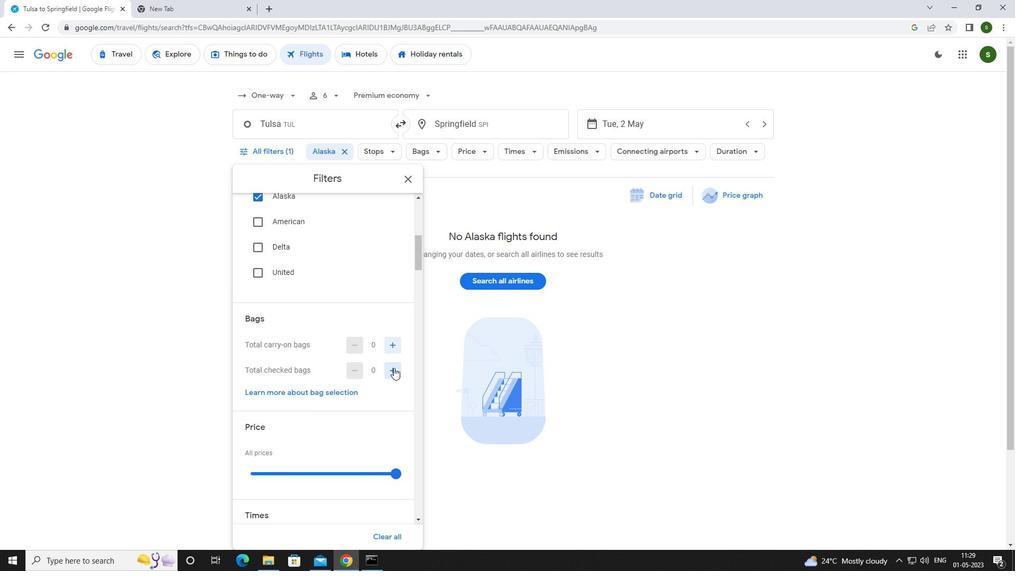 
Action: Mouse pressed left at (393, 368)
Screenshot: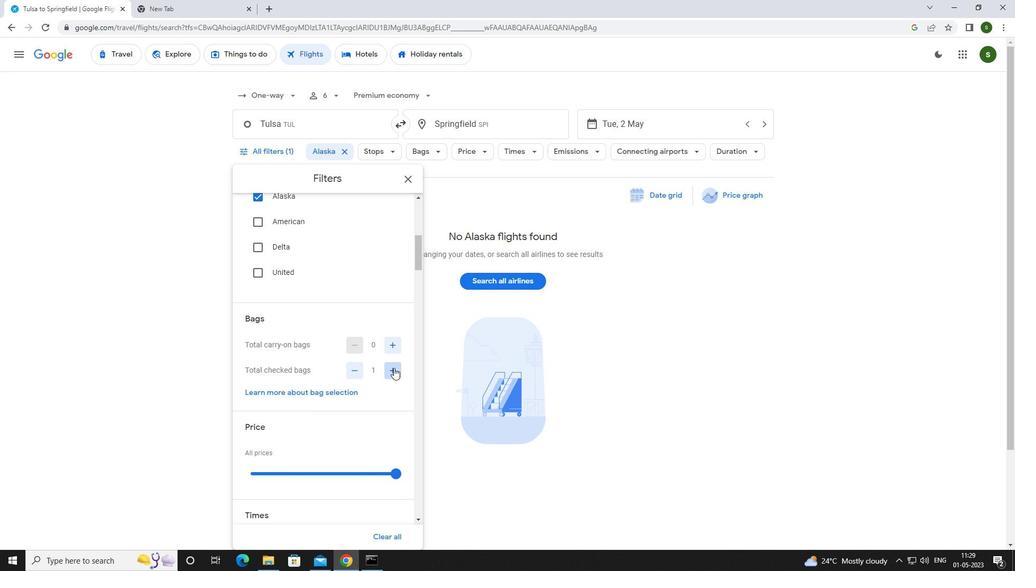 
Action: Mouse pressed left at (393, 368)
Screenshot: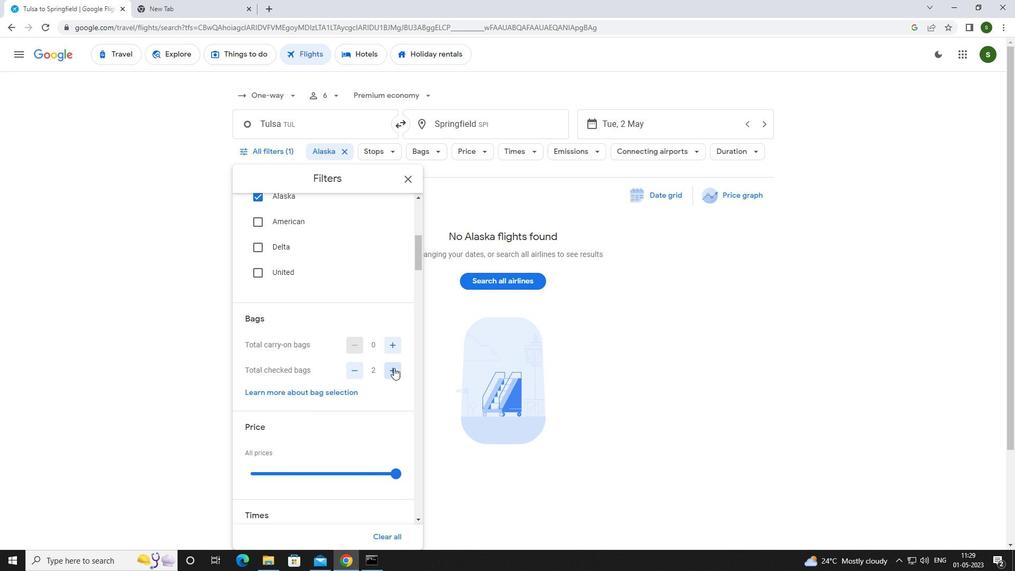 
Action: Mouse scrolled (393, 367) with delta (0, 0)
Screenshot: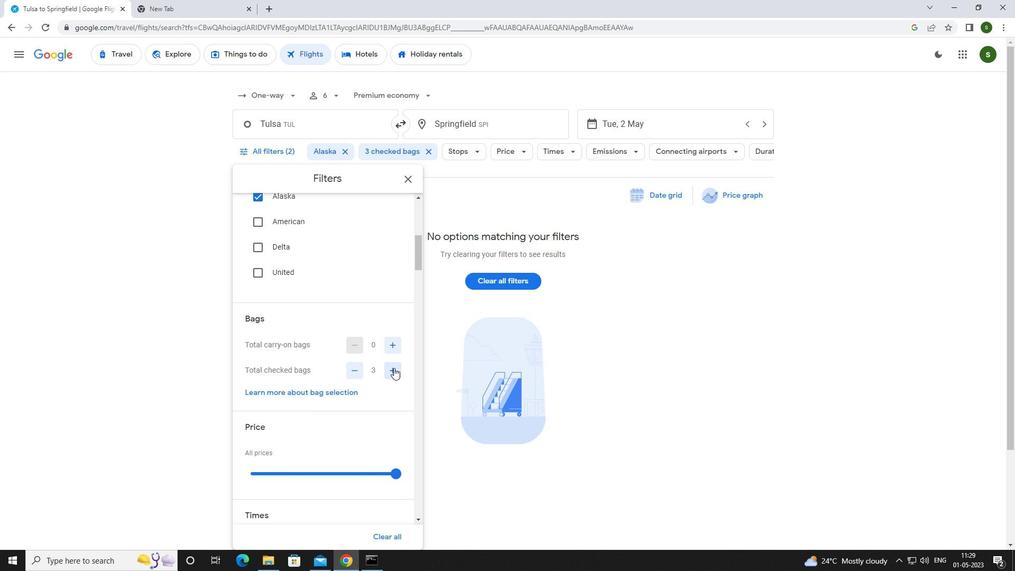 
Action: Mouse scrolled (393, 367) with delta (0, 0)
Screenshot: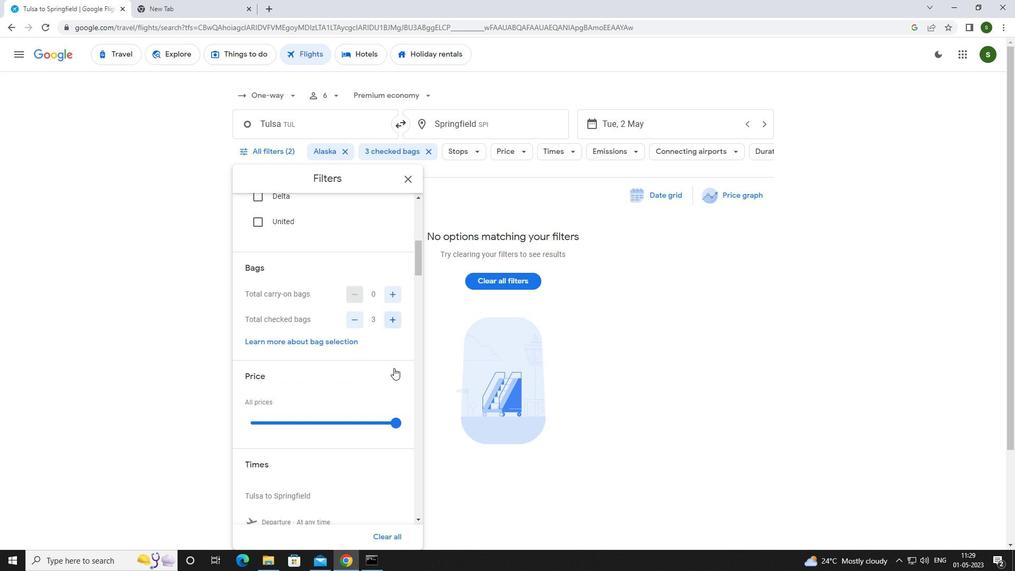 
Action: Mouse pressed left at (393, 368)
Screenshot: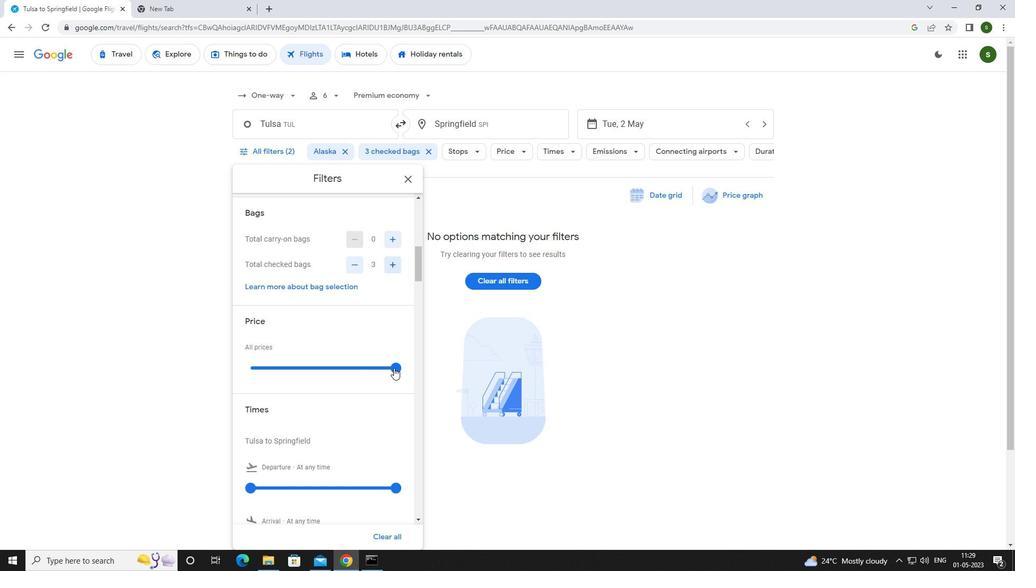 
Action: Mouse scrolled (393, 367) with delta (0, 0)
Screenshot: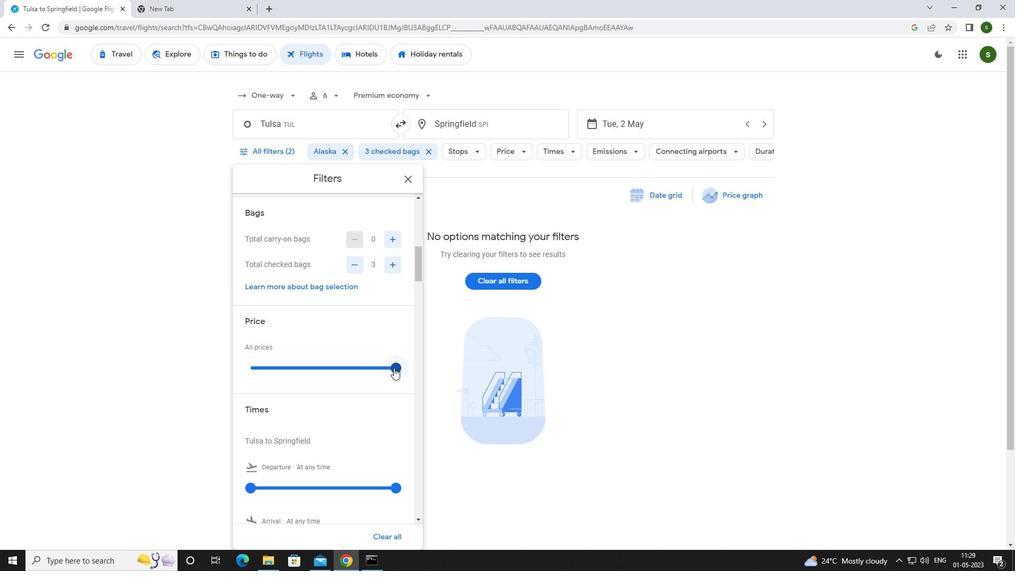 
Action: Mouse scrolled (393, 367) with delta (0, 0)
Screenshot: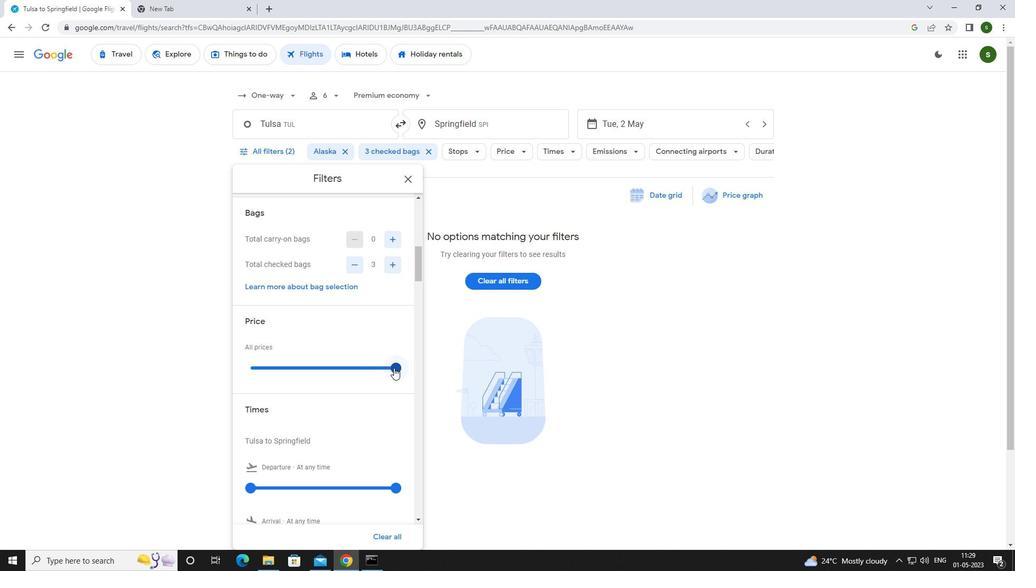 
Action: Mouse moved to (245, 380)
Screenshot: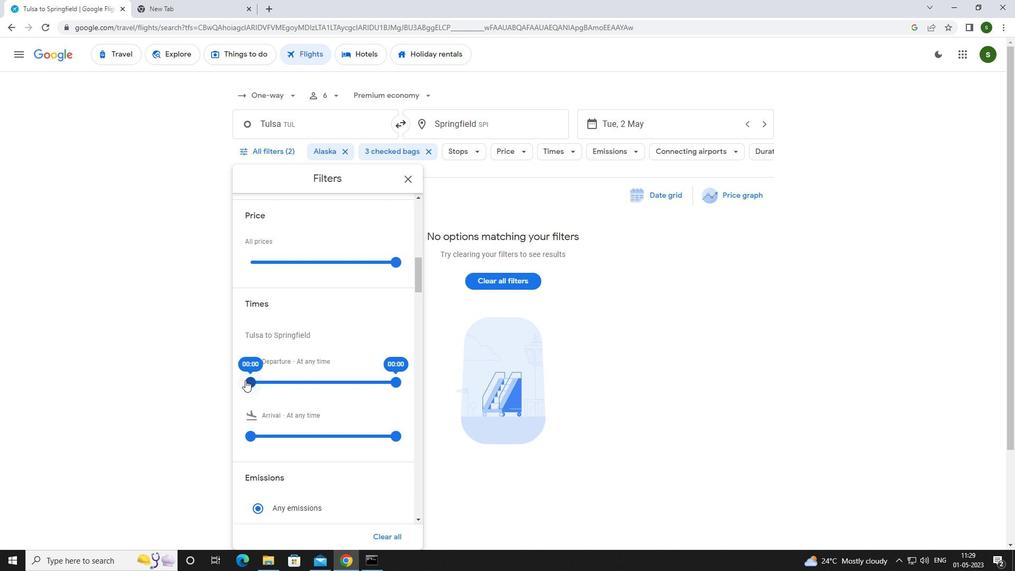 
Action: Mouse pressed left at (245, 380)
Screenshot: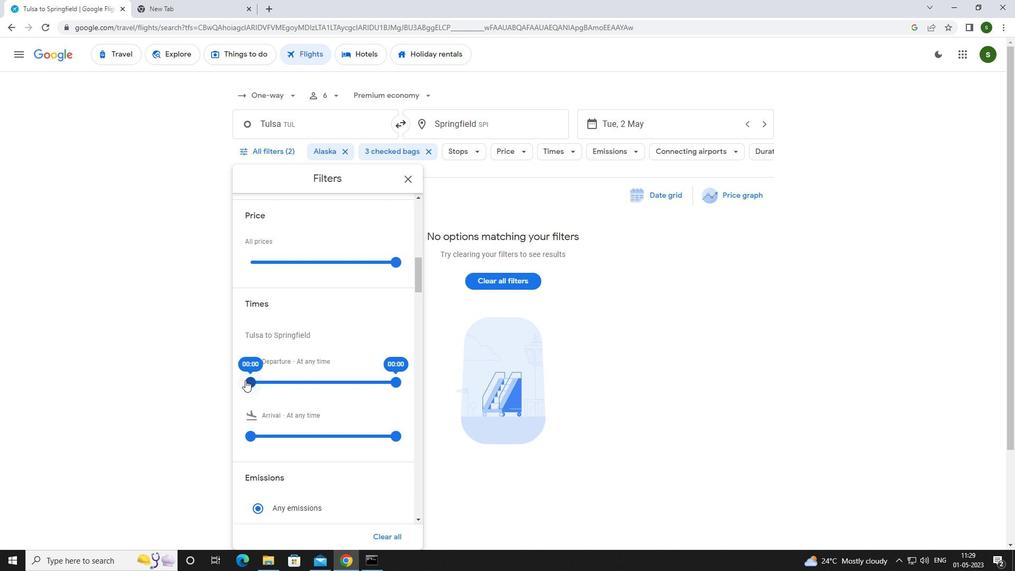 
Action: Mouse moved to (630, 349)
Screenshot: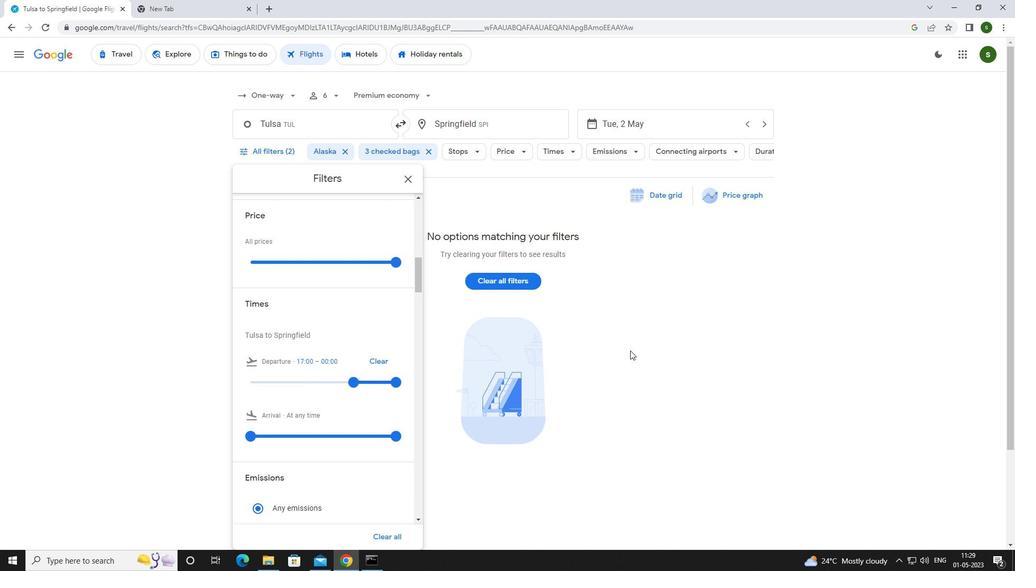 
Action: Mouse pressed left at (630, 349)
Screenshot: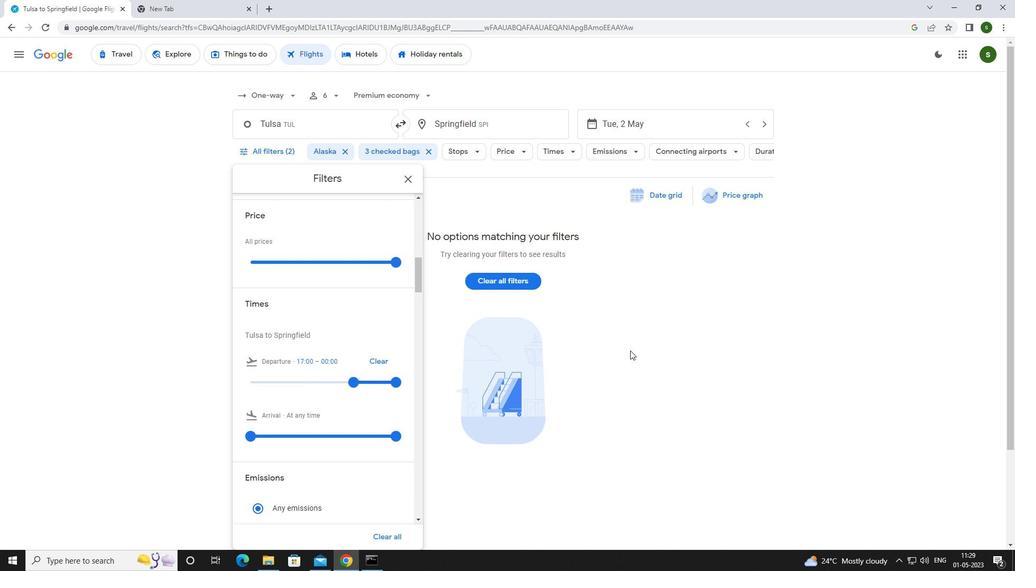 
